 Task: Open Card Project Closure Meeting in Board Marketing ROI to Workspace Customer Relationship Management and Retention and add a team member Softage.3@softage.net, a label Orange, a checklist Travel Expense Tracking, an attachment from Trello, a color Orange and finally, add a card description 'Plan and execute company team-building activity at an escape room' and a comment 'Given the potential impact of this task on our company bottom line, let us ensure that we approach it with a focus on efficiency and cost-effectiveness.'. Add a start date 'Jan 07, 1900' with a due date 'Jan 14, 1900'
Action: Mouse moved to (615, 163)
Screenshot: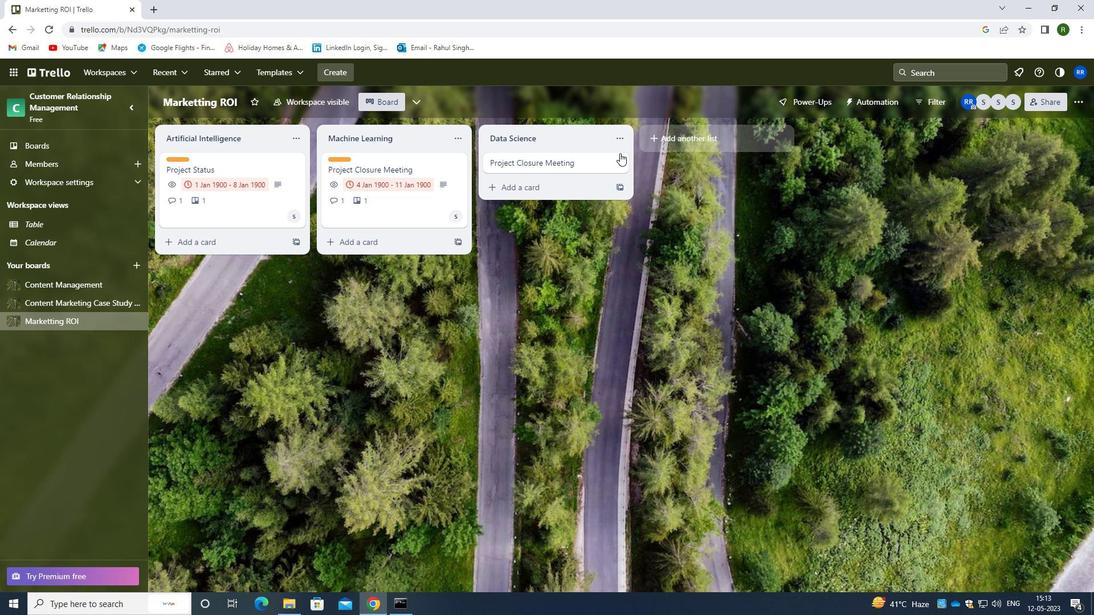 
Action: Mouse pressed left at (615, 163)
Screenshot: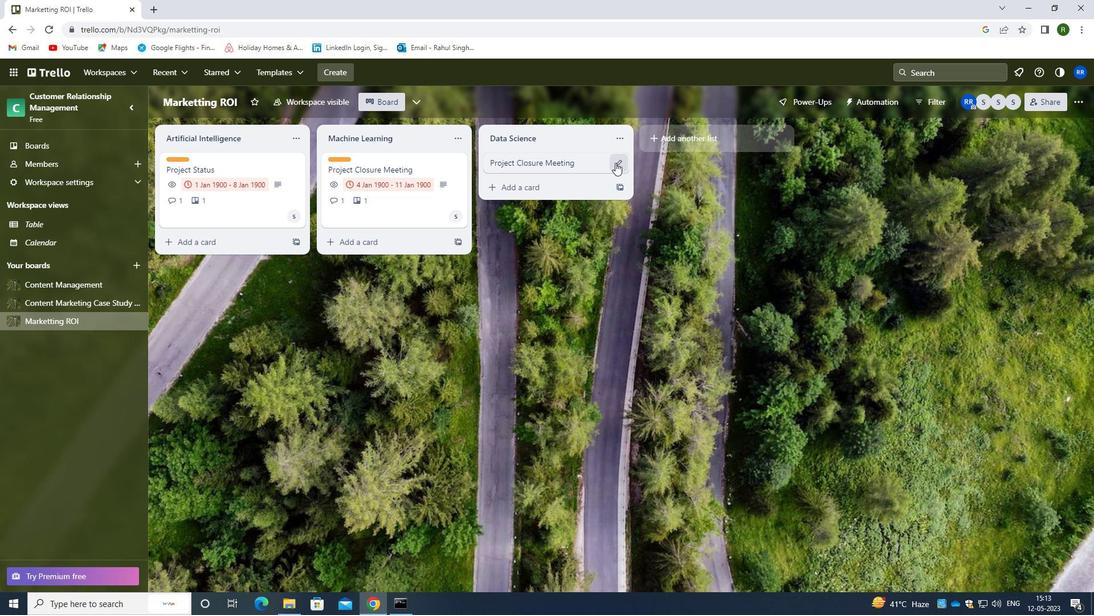
Action: Mouse moved to (665, 166)
Screenshot: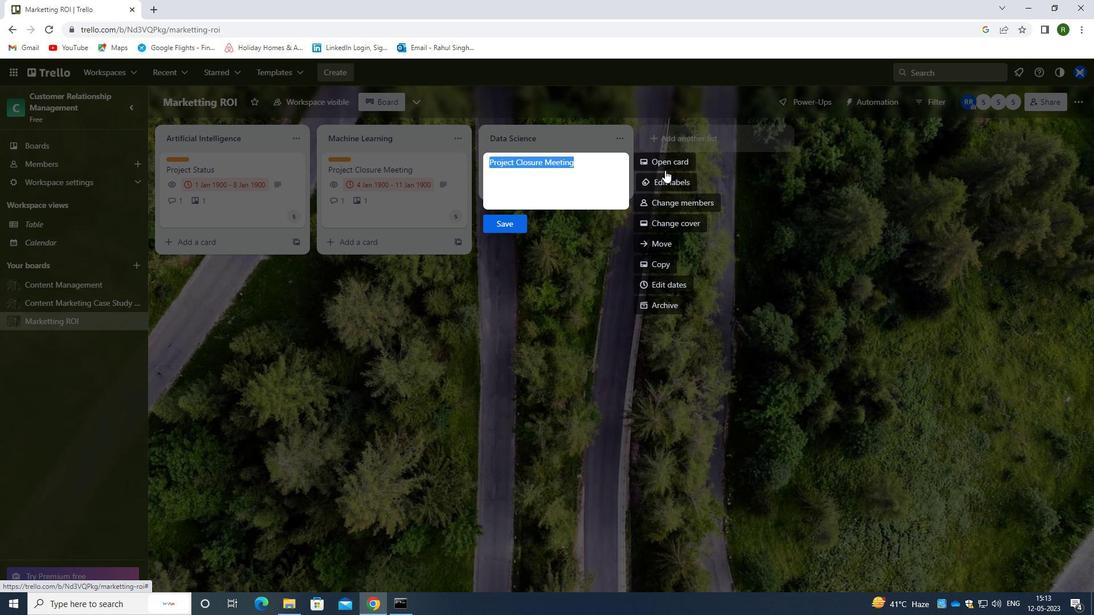 
Action: Mouse pressed left at (665, 166)
Screenshot: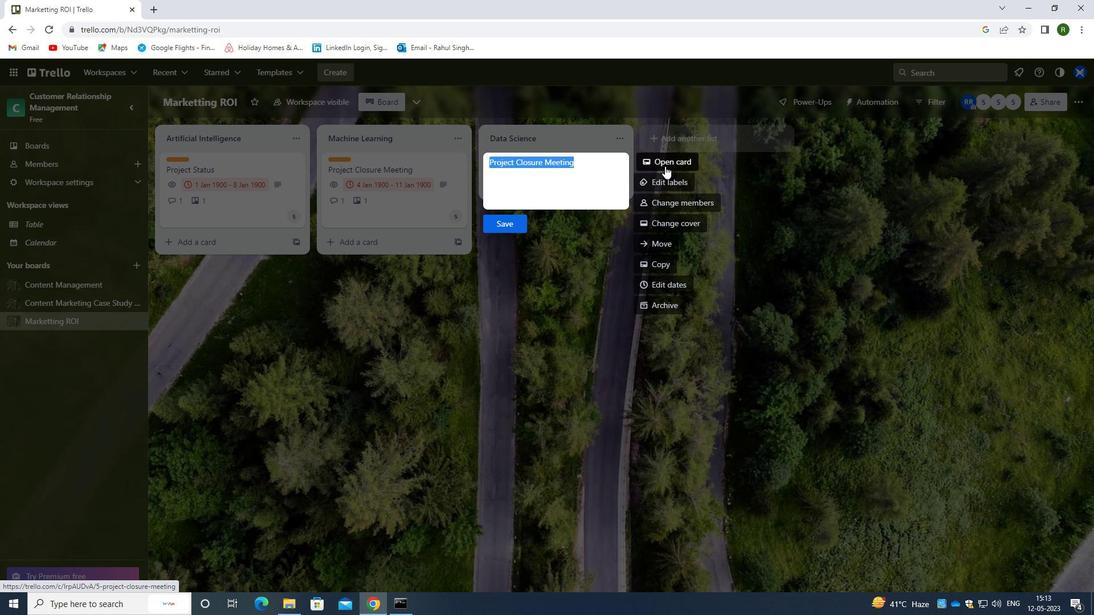 
Action: Mouse moved to (697, 204)
Screenshot: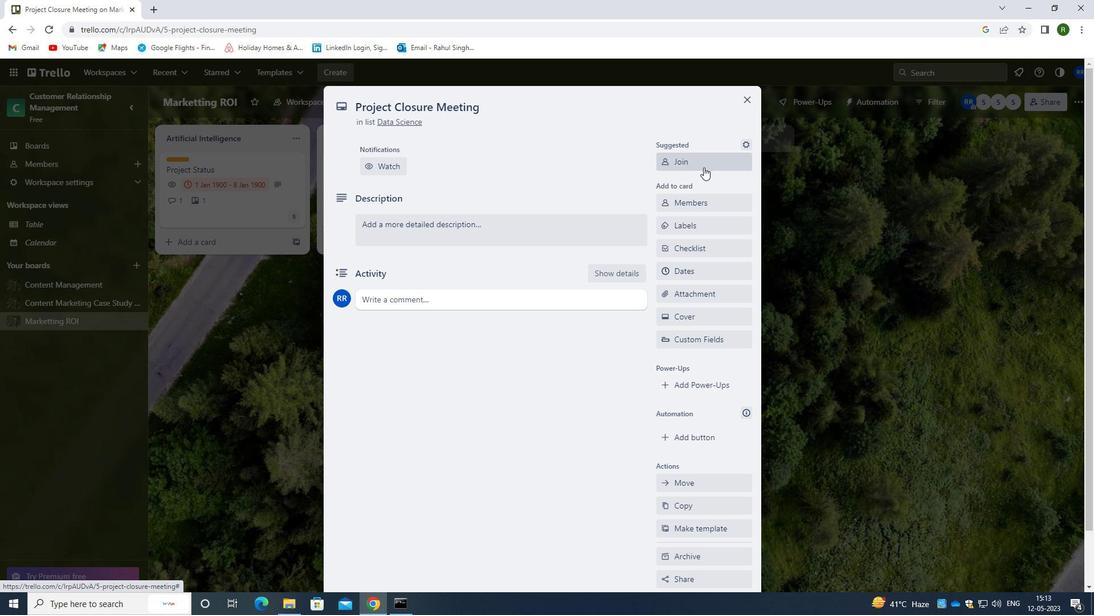 
Action: Mouse pressed left at (697, 204)
Screenshot: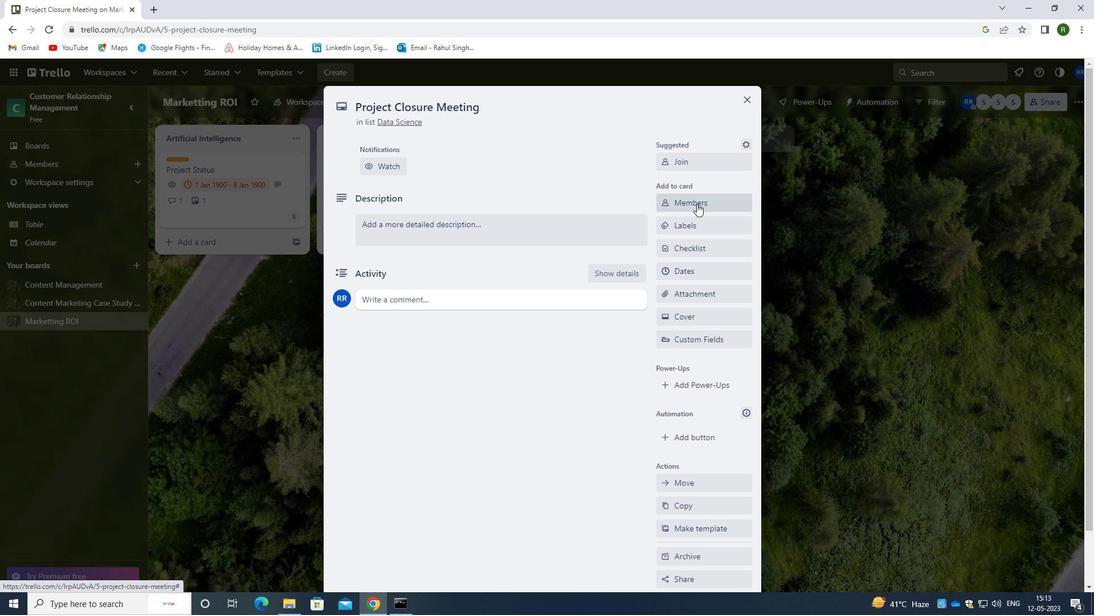 
Action: Mouse moved to (716, 375)
Screenshot: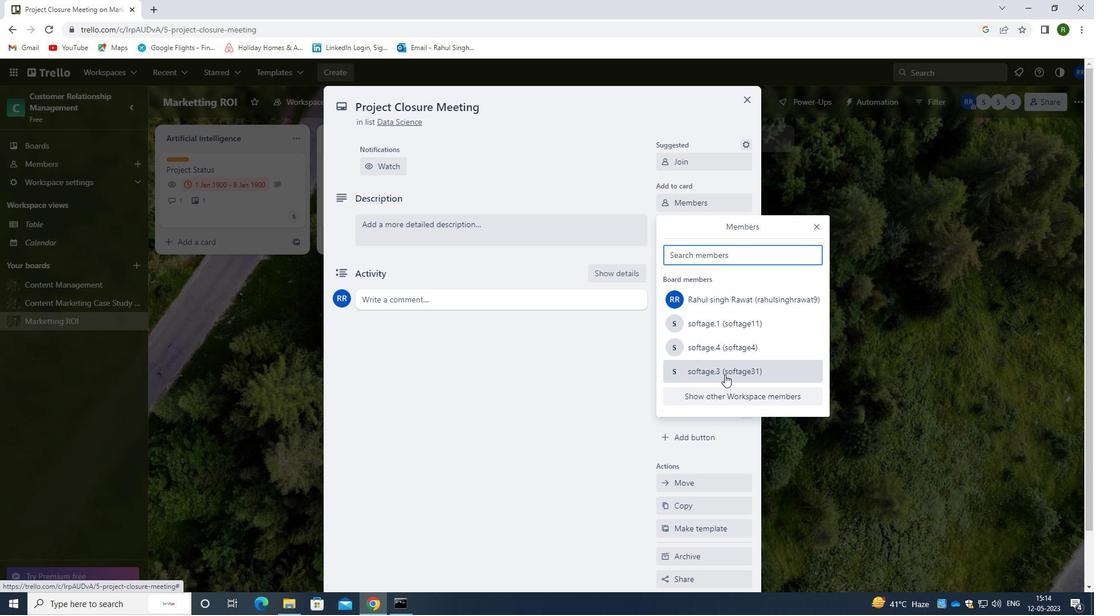 
Action: Key pressed <Key.caps_lock>s<Key.caps_lock>oftage.3
Screenshot: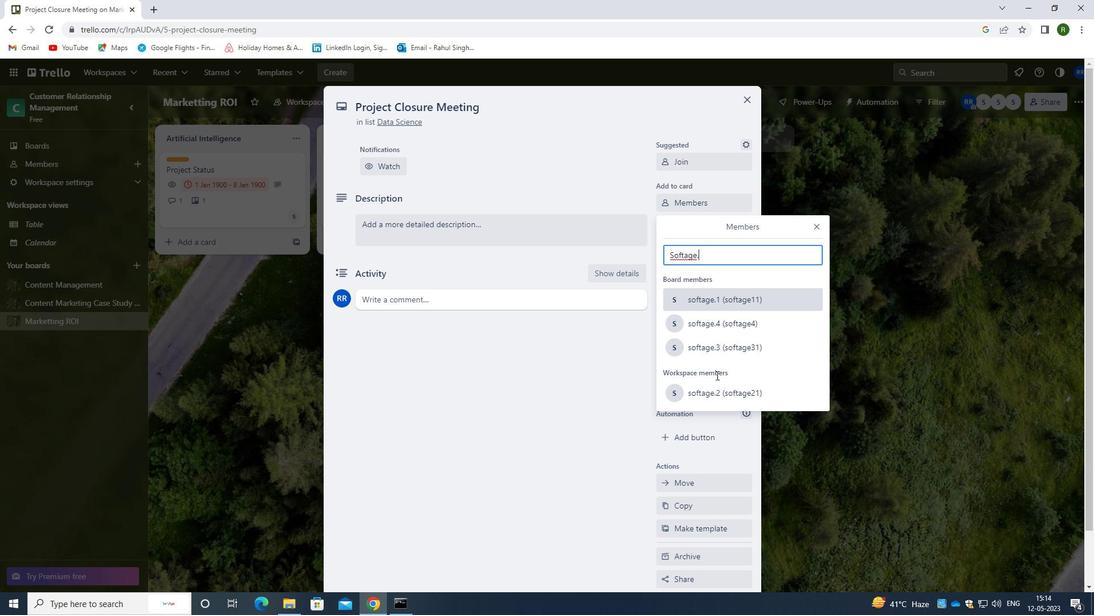 
Action: Mouse moved to (722, 304)
Screenshot: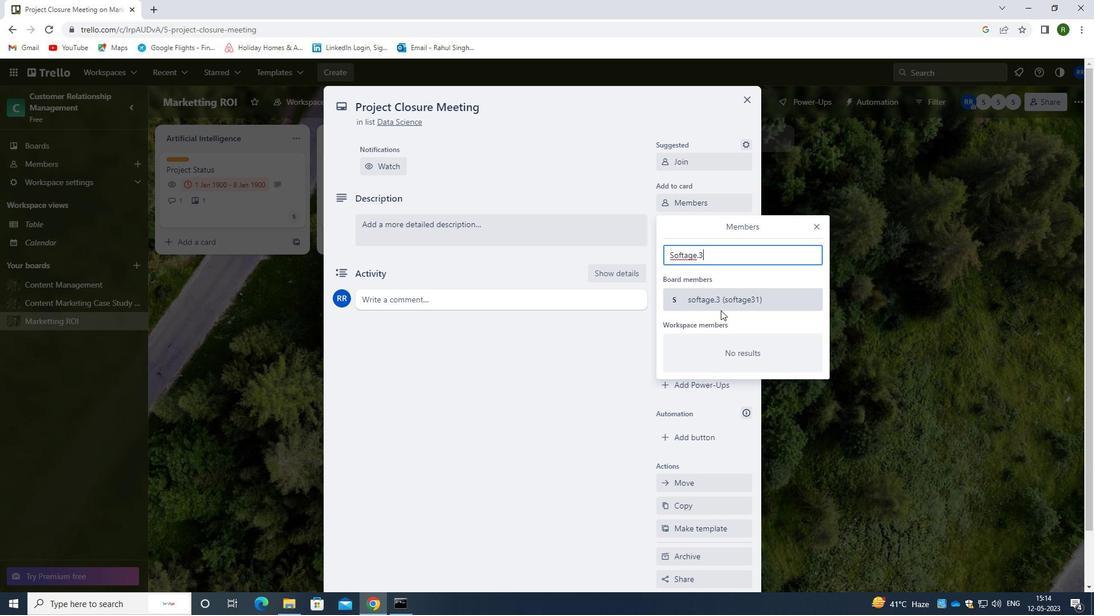 
Action: Mouse pressed left at (722, 304)
Screenshot: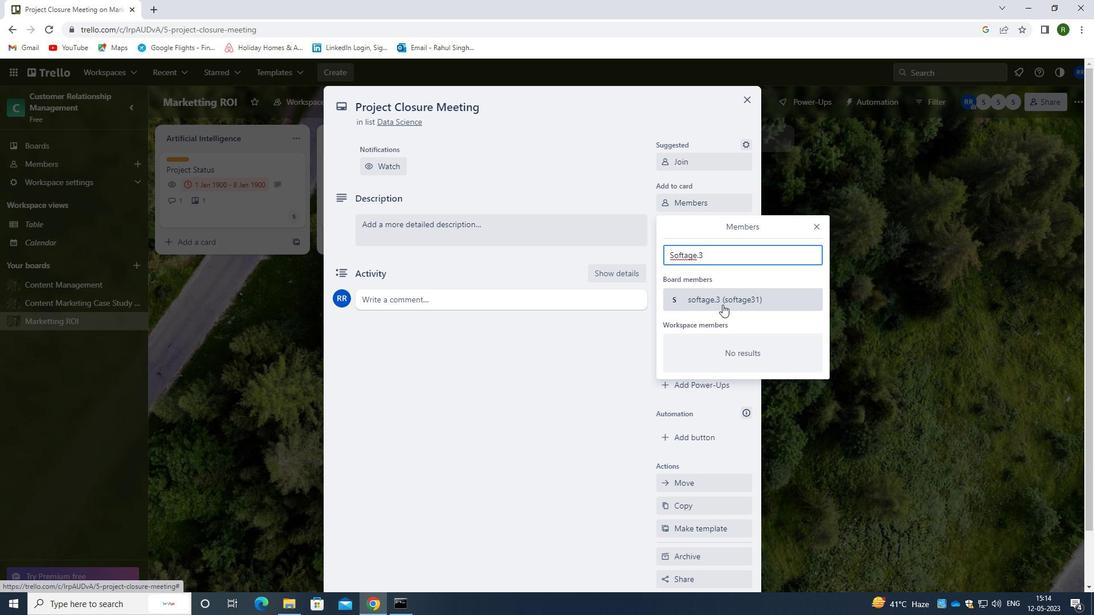 
Action: Mouse moved to (608, 367)
Screenshot: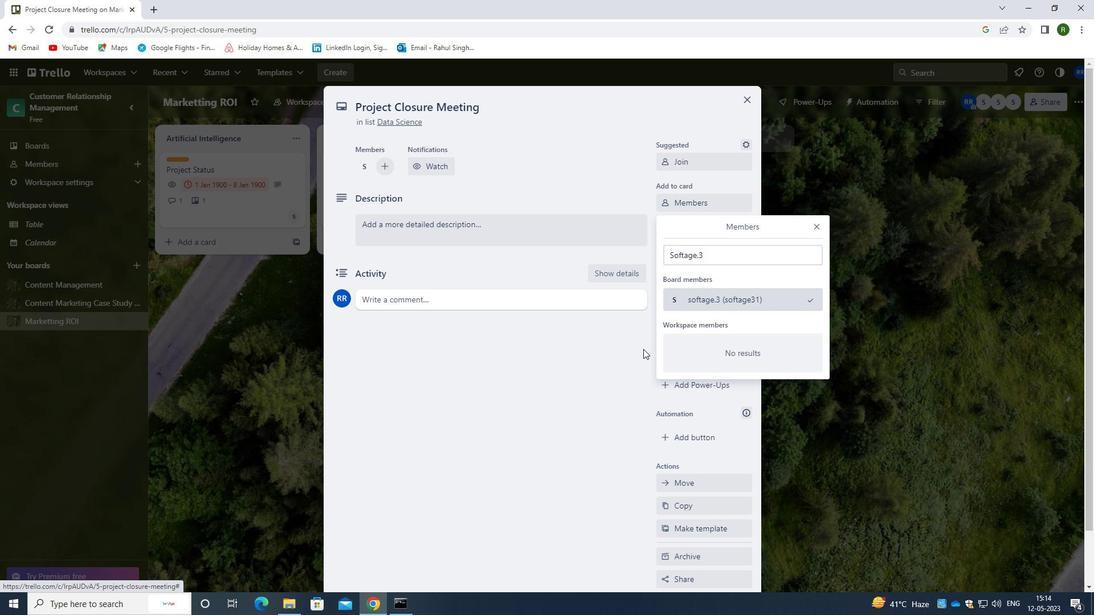 
Action: Mouse pressed left at (608, 367)
Screenshot: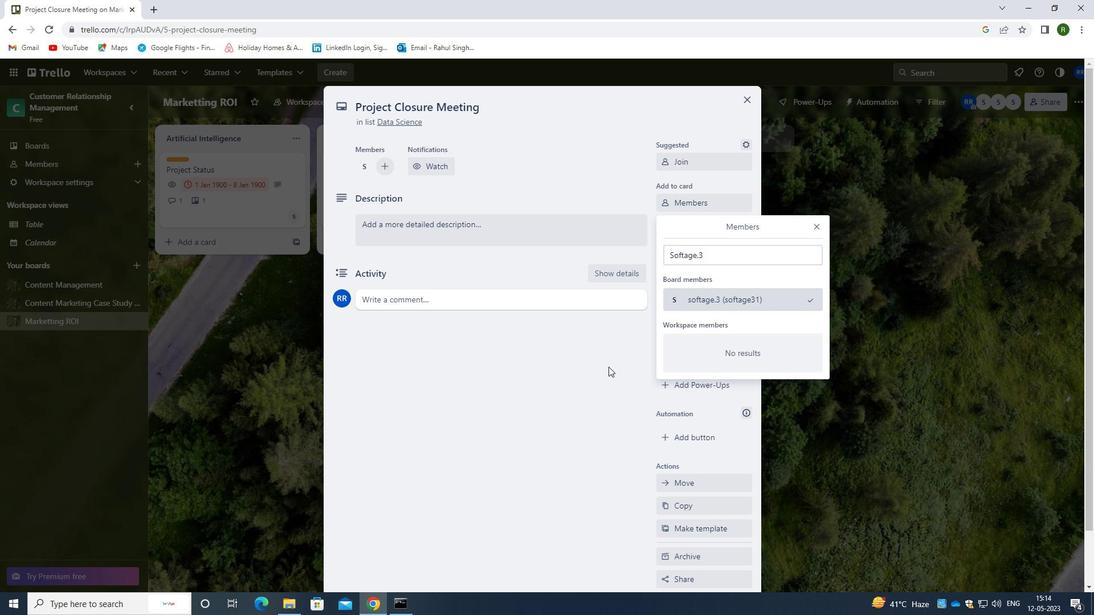 
Action: Mouse moved to (698, 228)
Screenshot: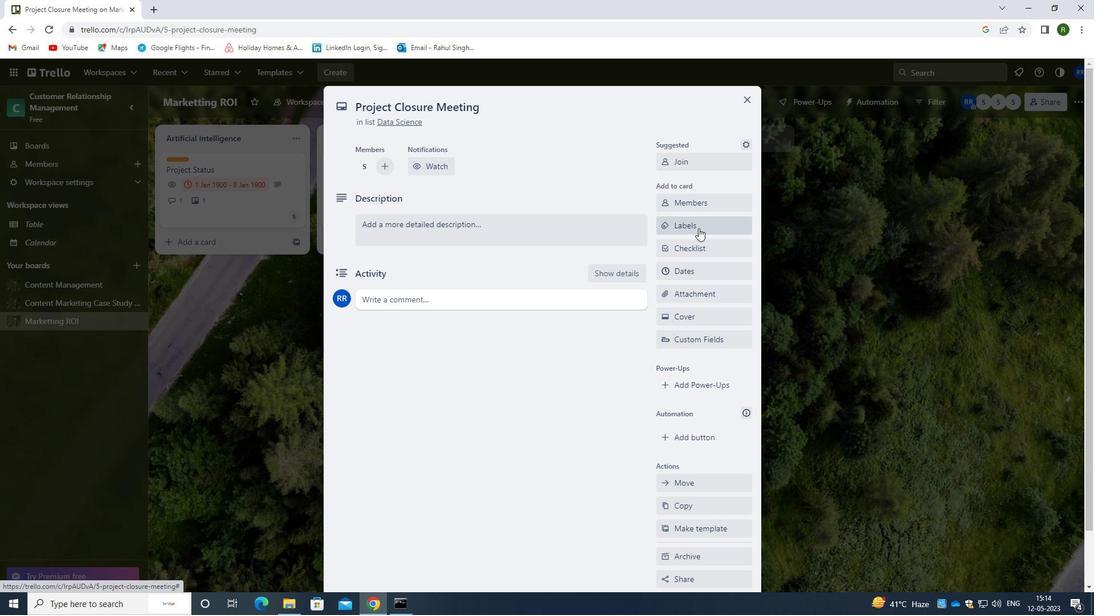 
Action: Mouse pressed left at (698, 228)
Screenshot: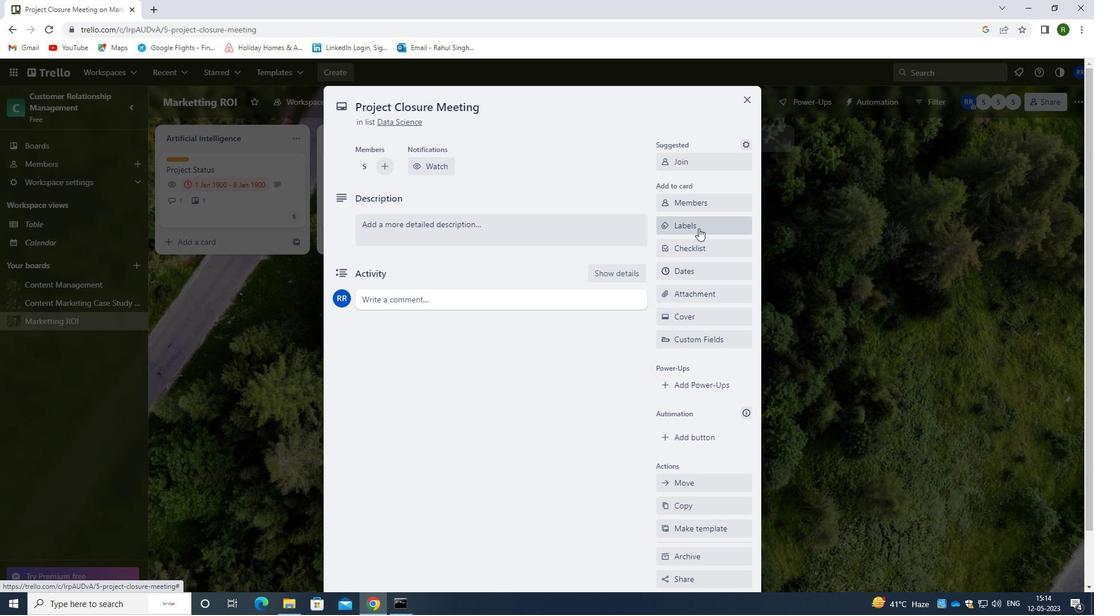 
Action: Mouse moved to (706, 271)
Screenshot: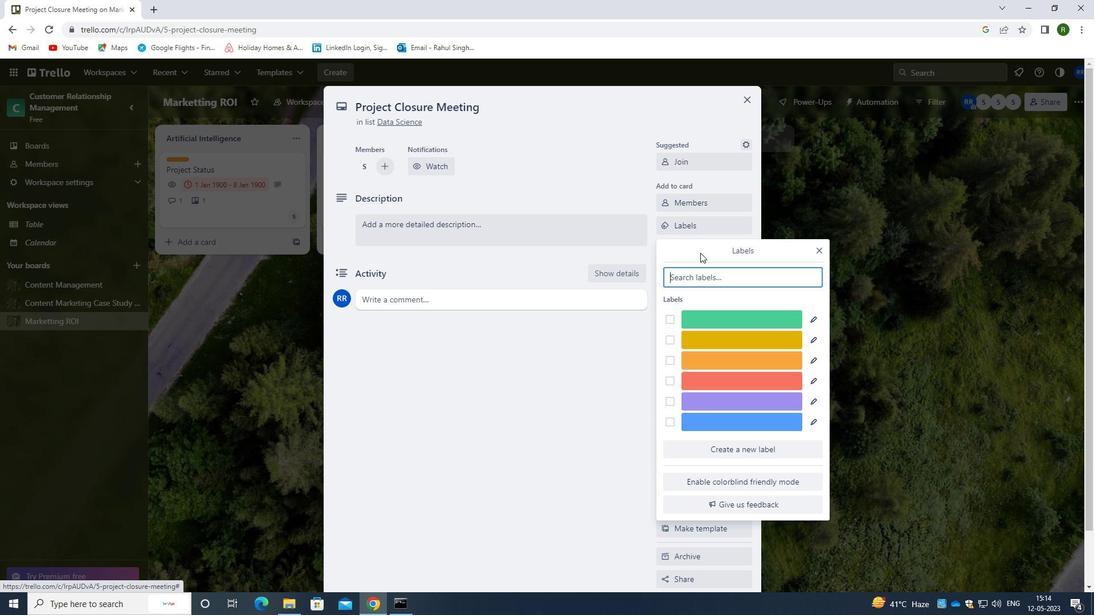 
Action: Key pressed orang
Screenshot: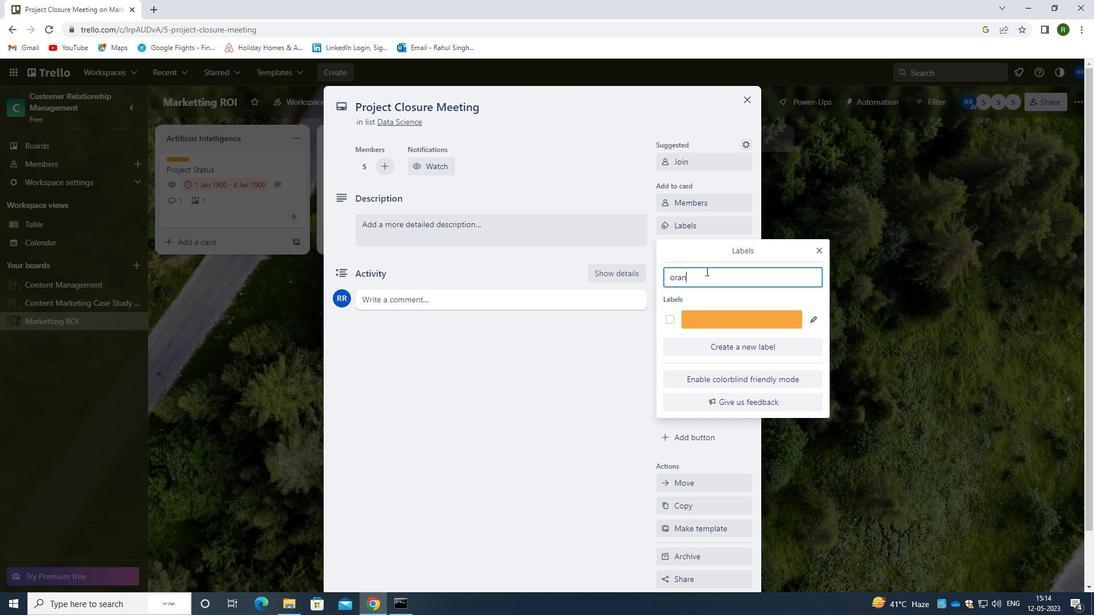 
Action: Mouse moved to (669, 320)
Screenshot: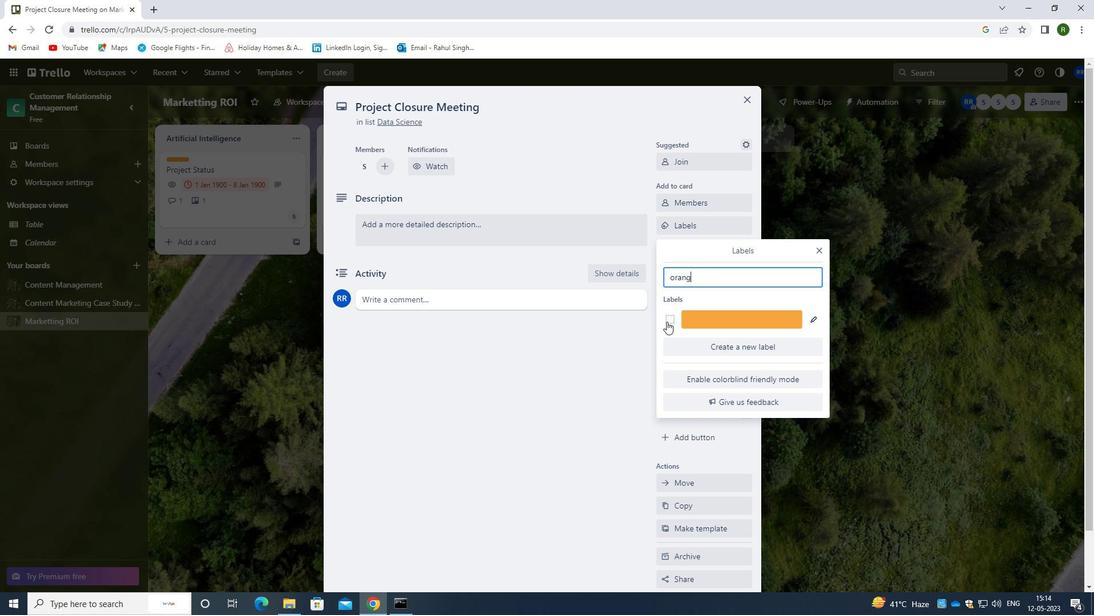 
Action: Mouse pressed left at (669, 320)
Screenshot: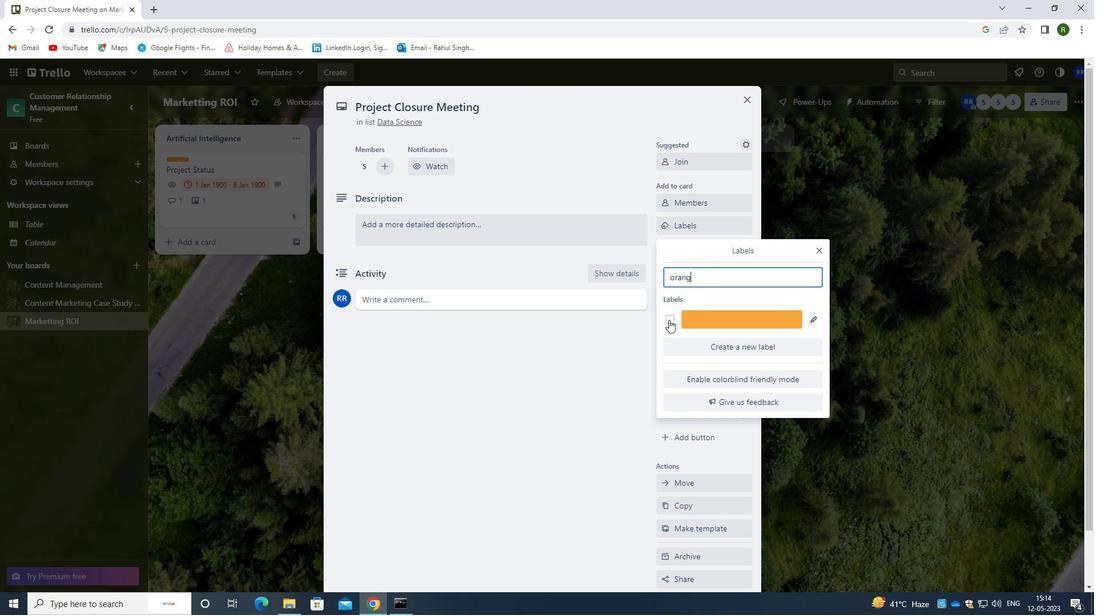 
Action: Mouse moved to (625, 379)
Screenshot: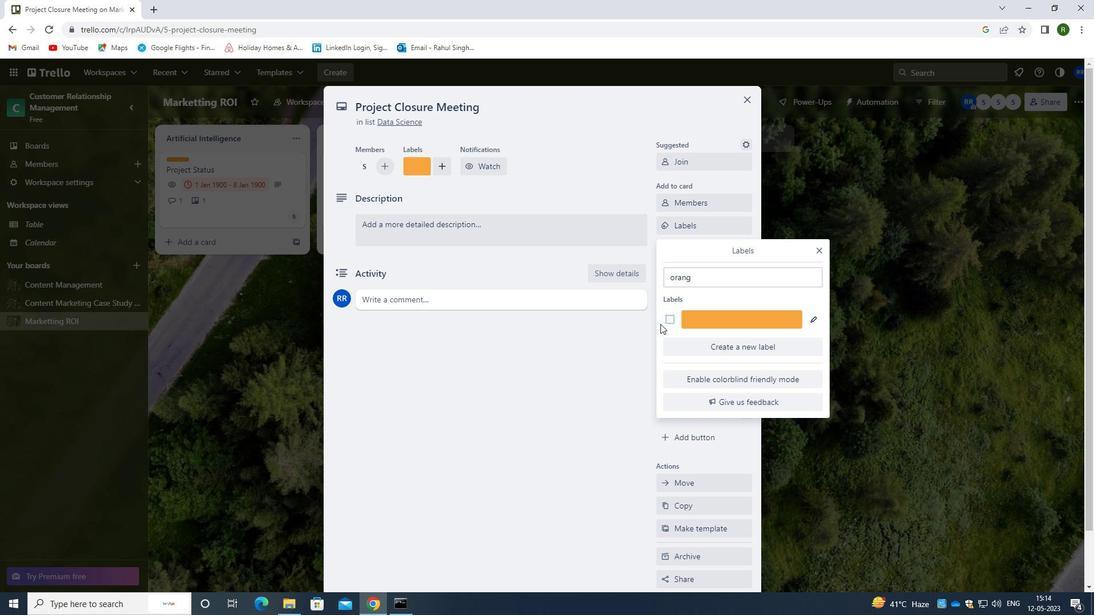 
Action: Mouse pressed left at (625, 379)
Screenshot: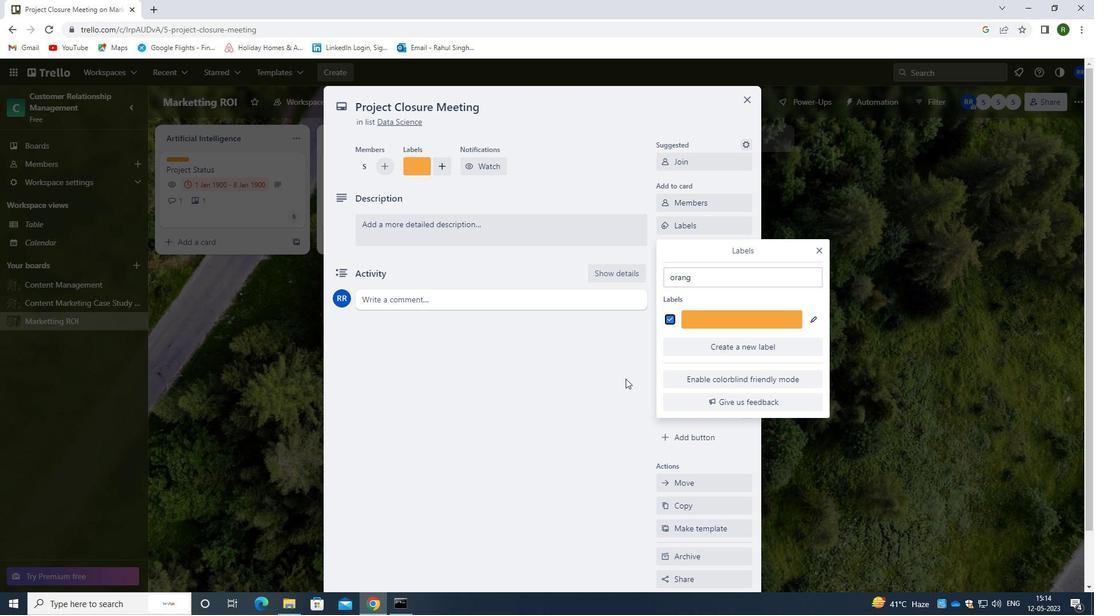 
Action: Mouse moved to (693, 249)
Screenshot: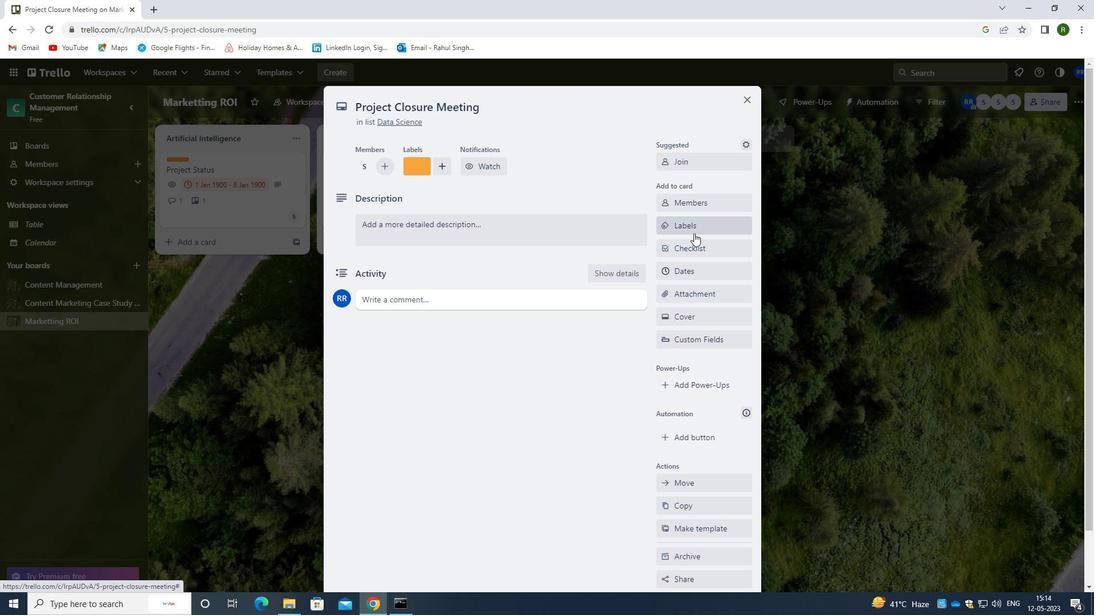 
Action: Mouse pressed left at (693, 249)
Screenshot: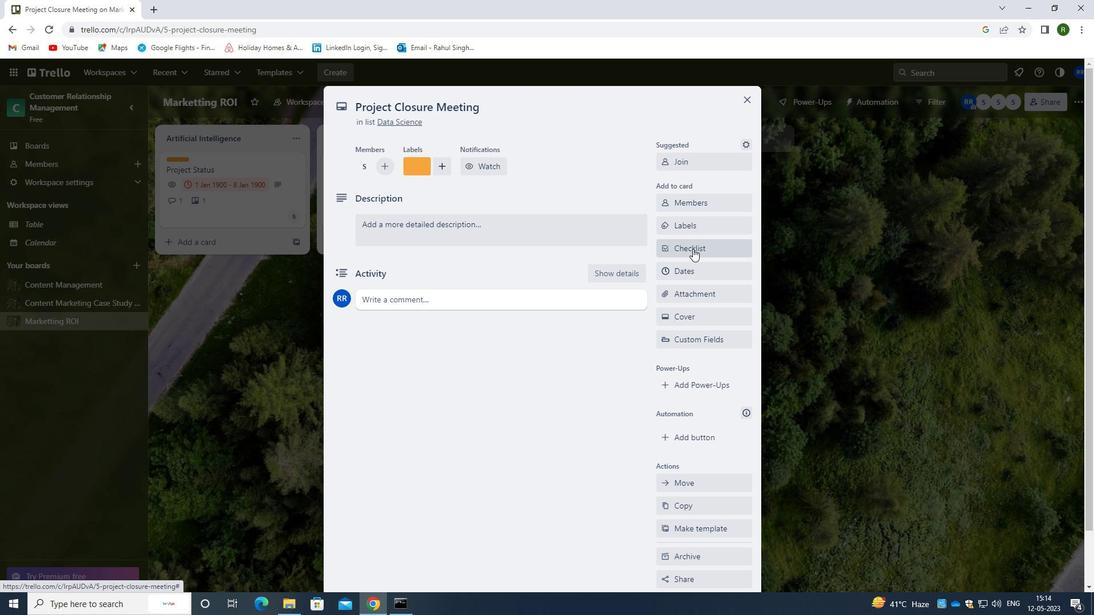 
Action: Mouse moved to (673, 279)
Screenshot: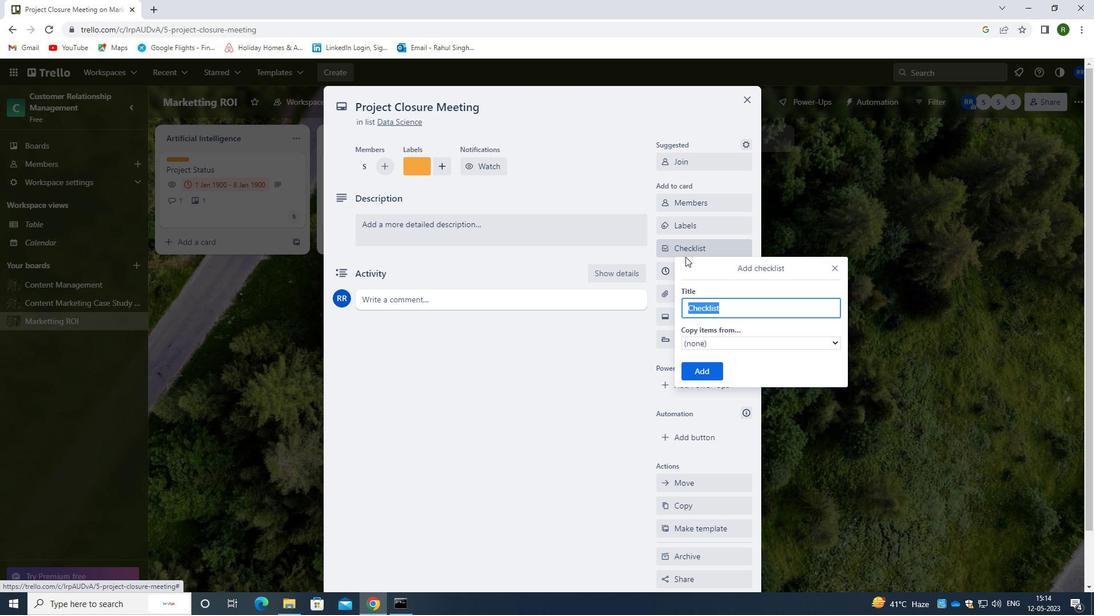 
Action: Key pressed <Key.backspace><Key.caps_lock>t<Key.caps_lock>ravel<Key.space><Key.caps_lock>
Screenshot: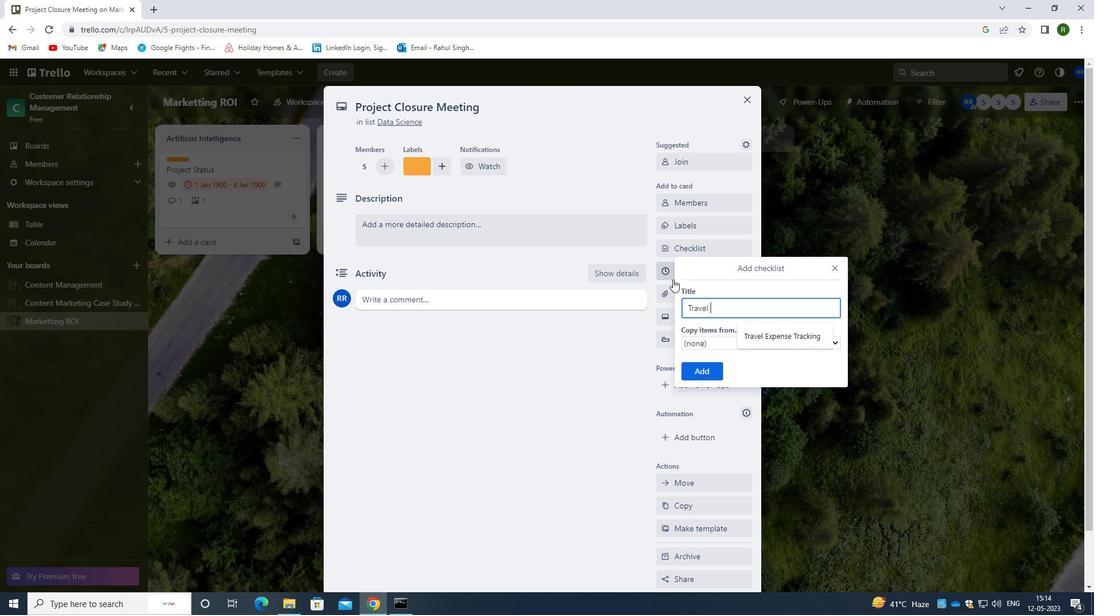 
Action: Mouse moved to (772, 340)
Screenshot: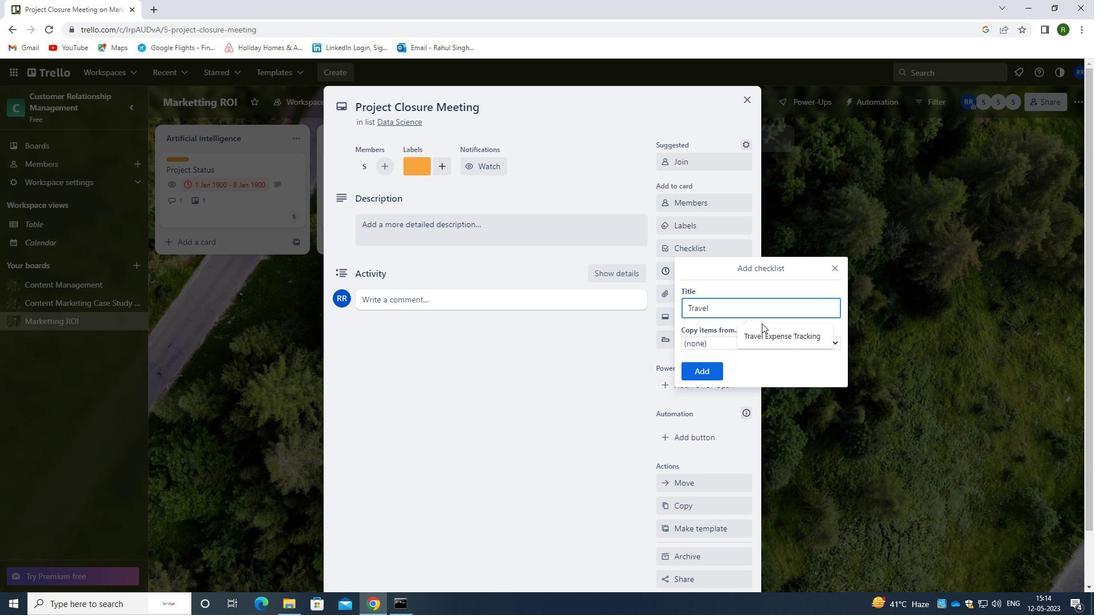 
Action: Mouse pressed left at (772, 340)
Screenshot: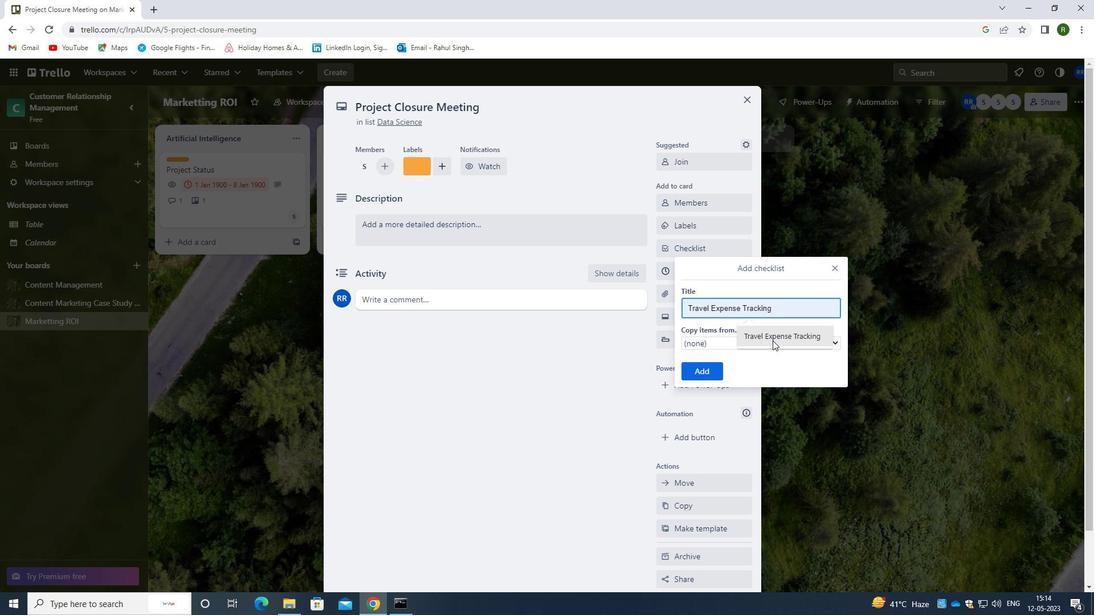 
Action: Mouse moved to (704, 372)
Screenshot: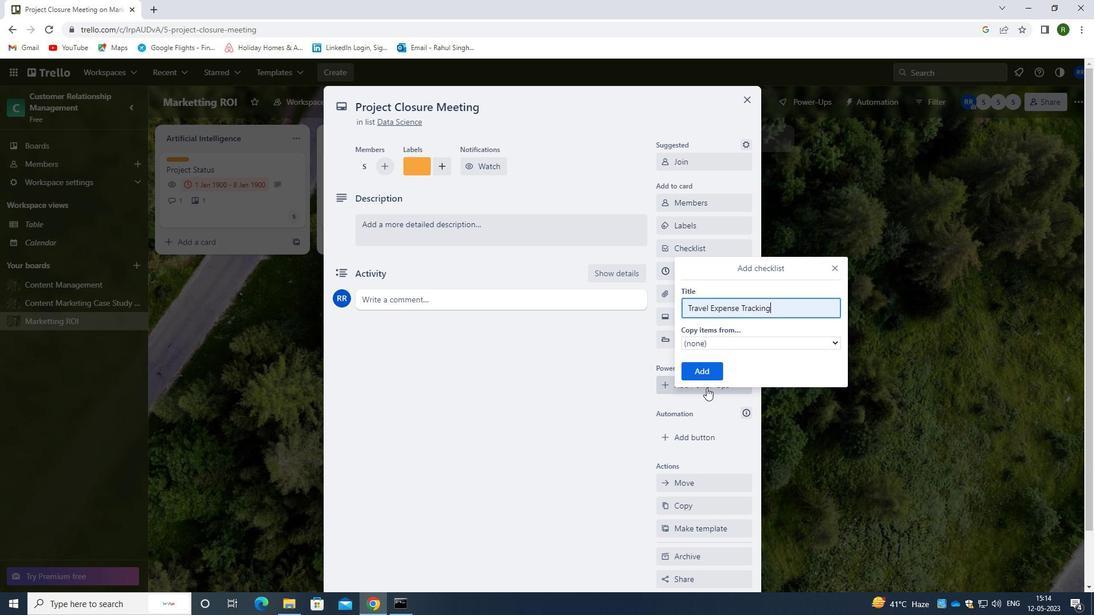 
Action: Mouse pressed left at (704, 372)
Screenshot: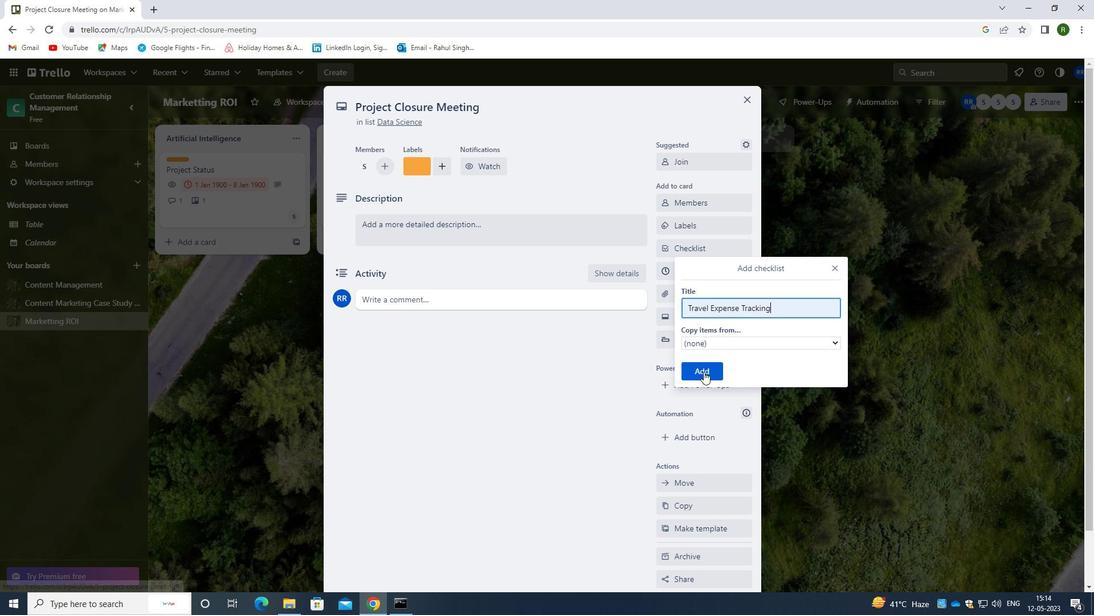 
Action: Mouse moved to (700, 291)
Screenshot: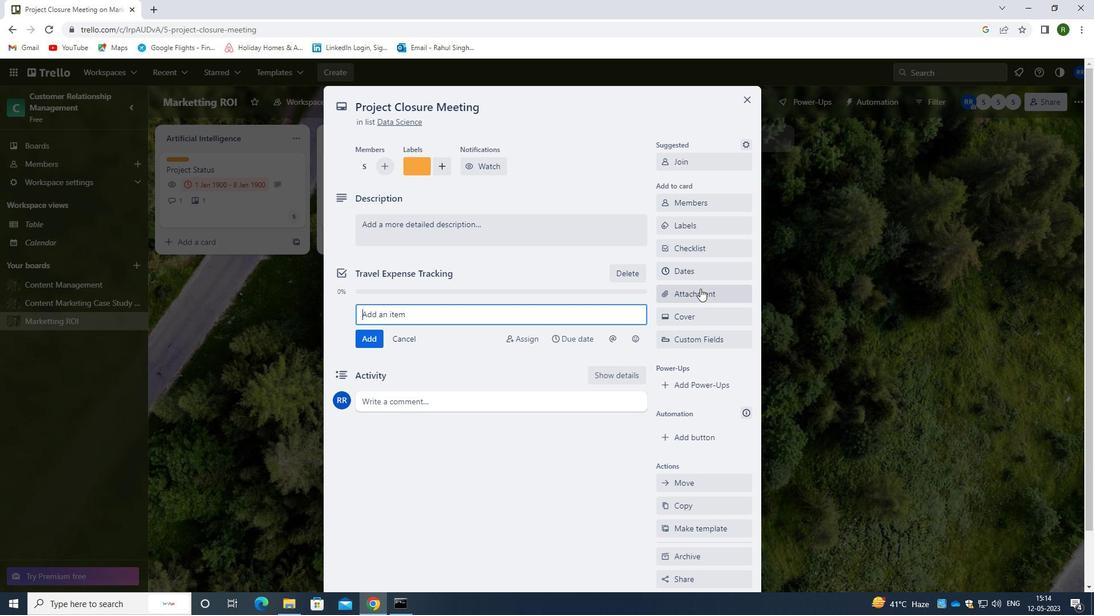 
Action: Mouse pressed left at (700, 291)
Screenshot: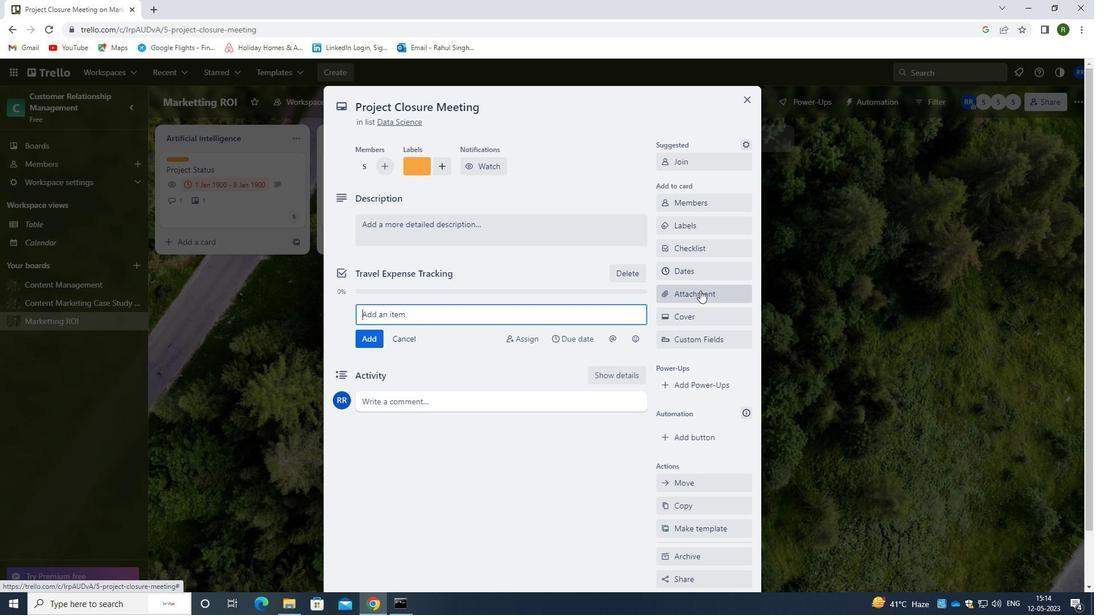 
Action: Mouse moved to (680, 369)
Screenshot: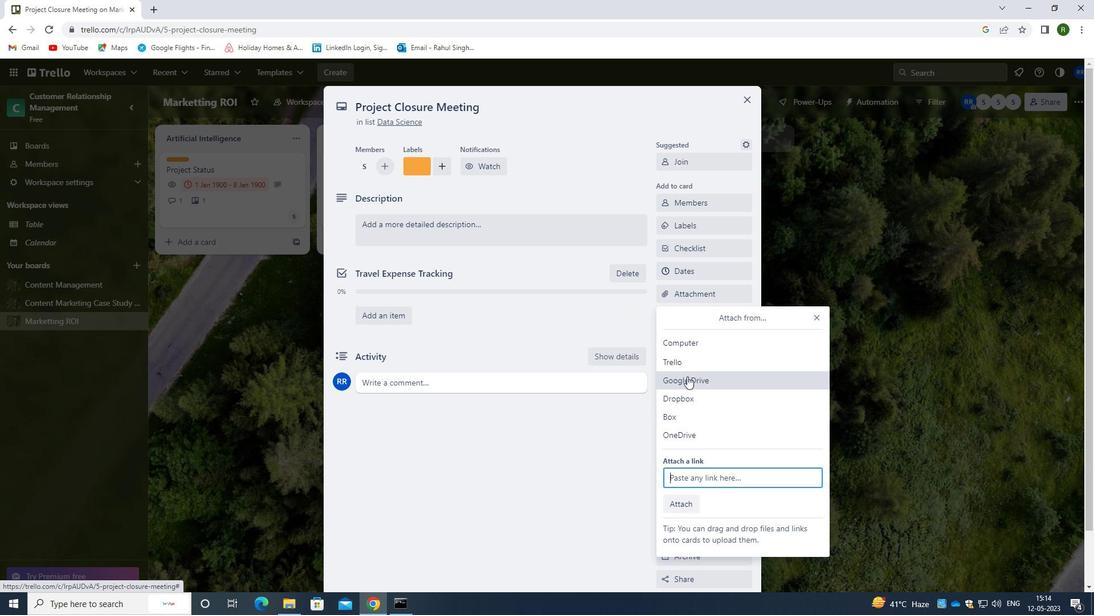 
Action: Mouse pressed left at (680, 369)
Screenshot: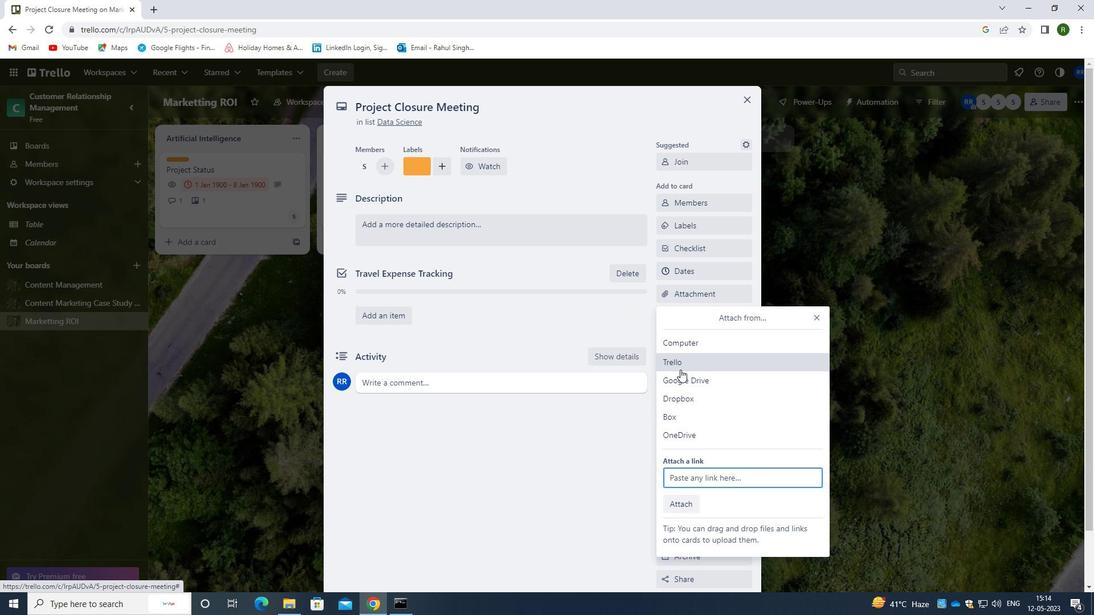 
Action: Mouse moved to (704, 465)
Screenshot: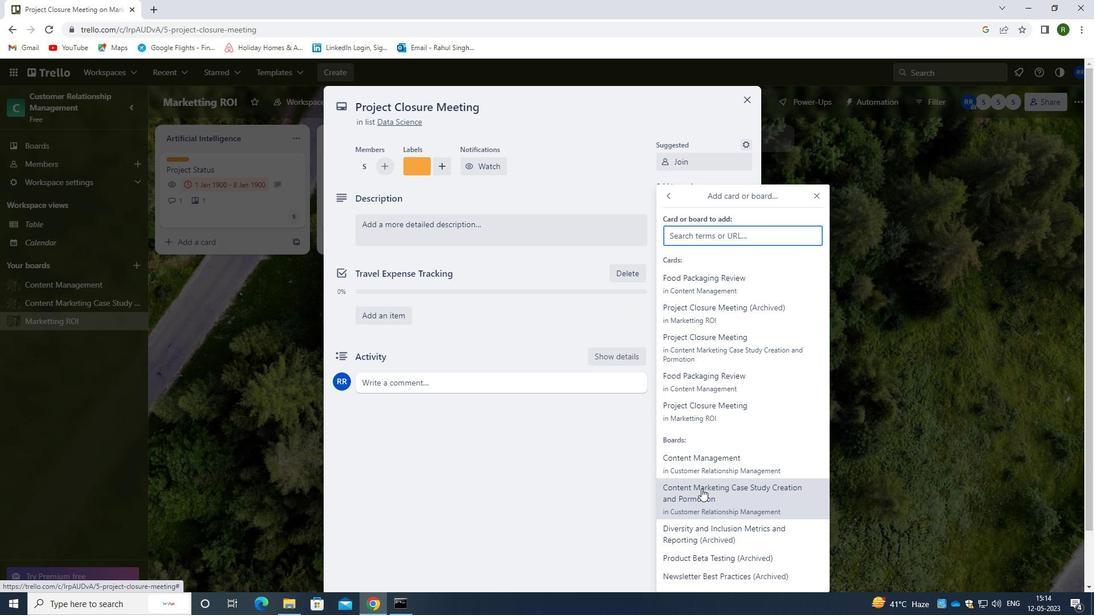 
Action: Mouse pressed left at (704, 465)
Screenshot: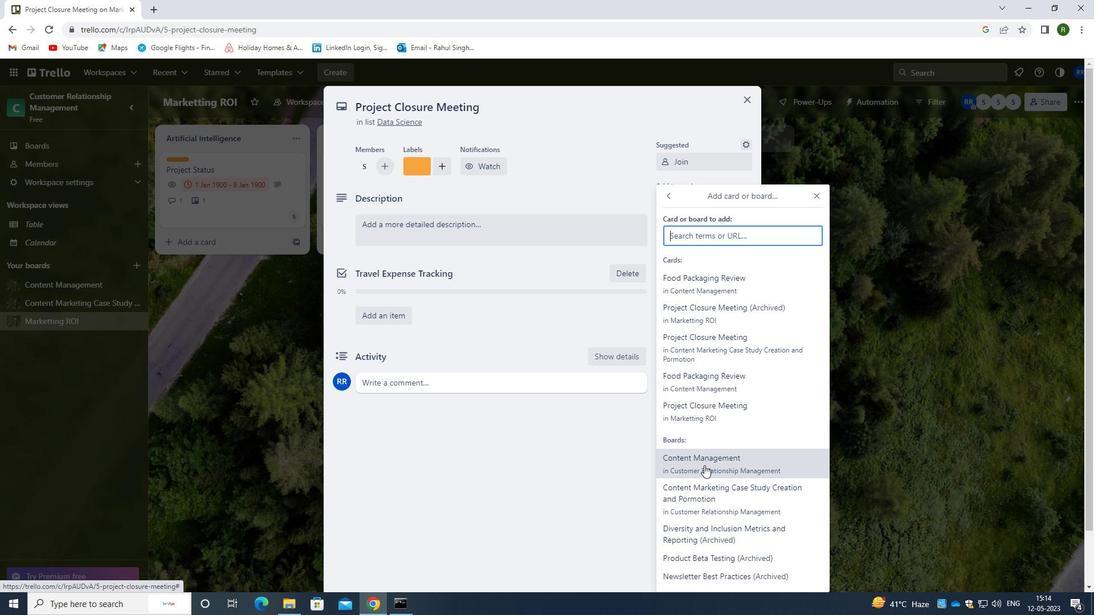 
Action: Mouse moved to (452, 235)
Screenshot: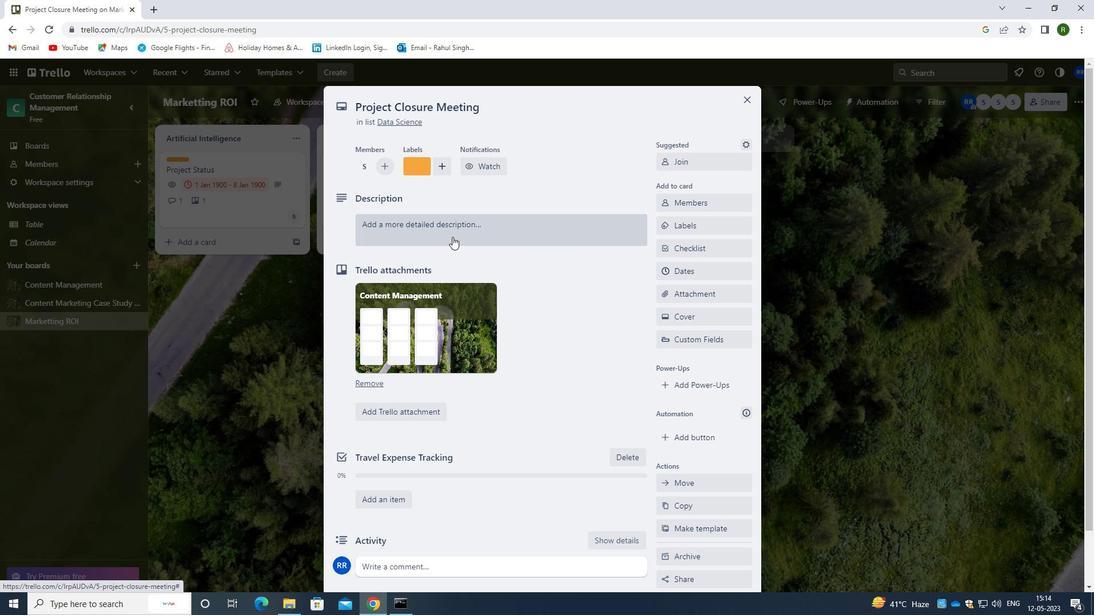 
Action: Mouse pressed left at (452, 235)
Screenshot: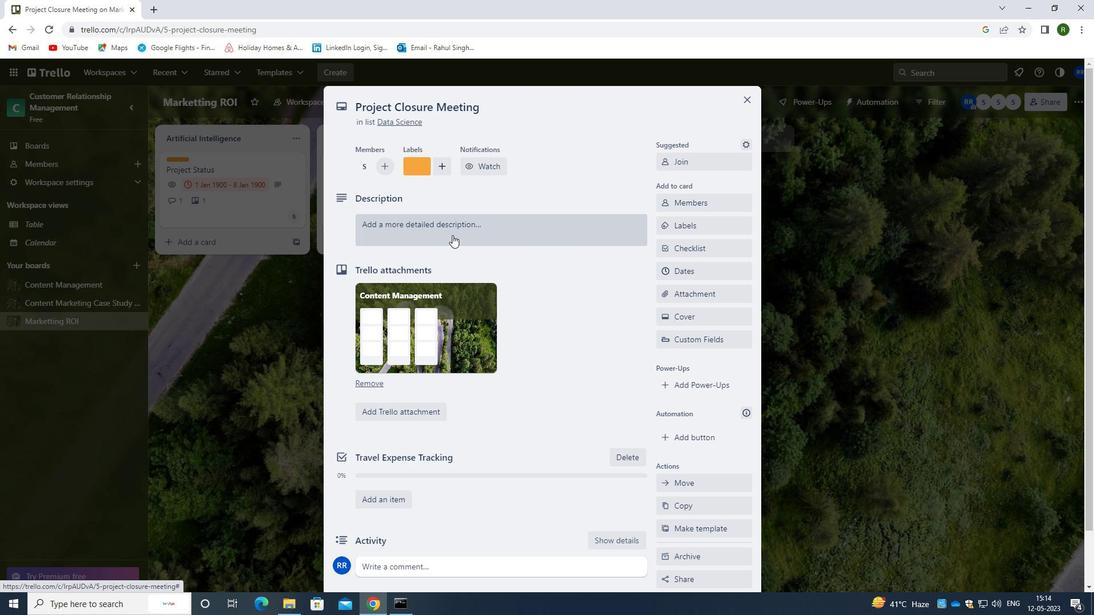 
Action: Mouse moved to (448, 269)
Screenshot: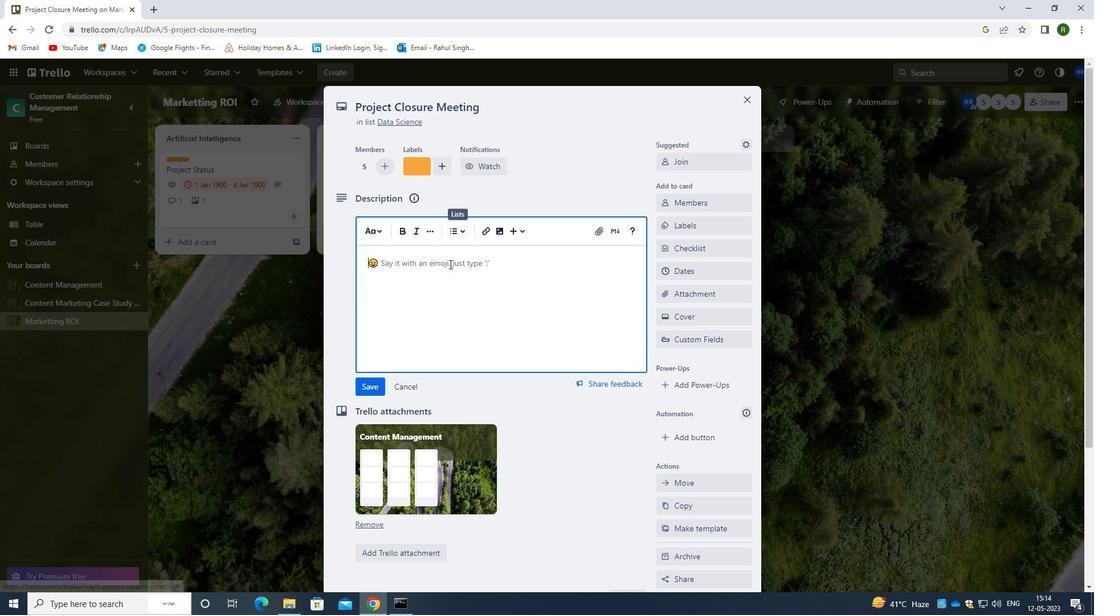 
Action: Mouse pressed left at (448, 269)
Screenshot: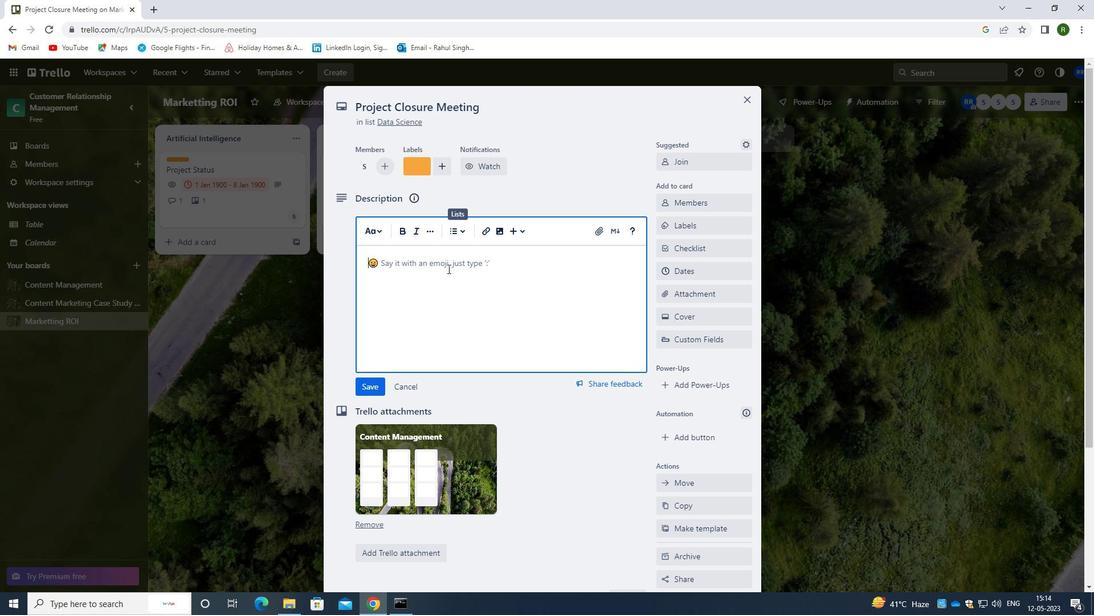
Action: Mouse moved to (447, 270)
Screenshot: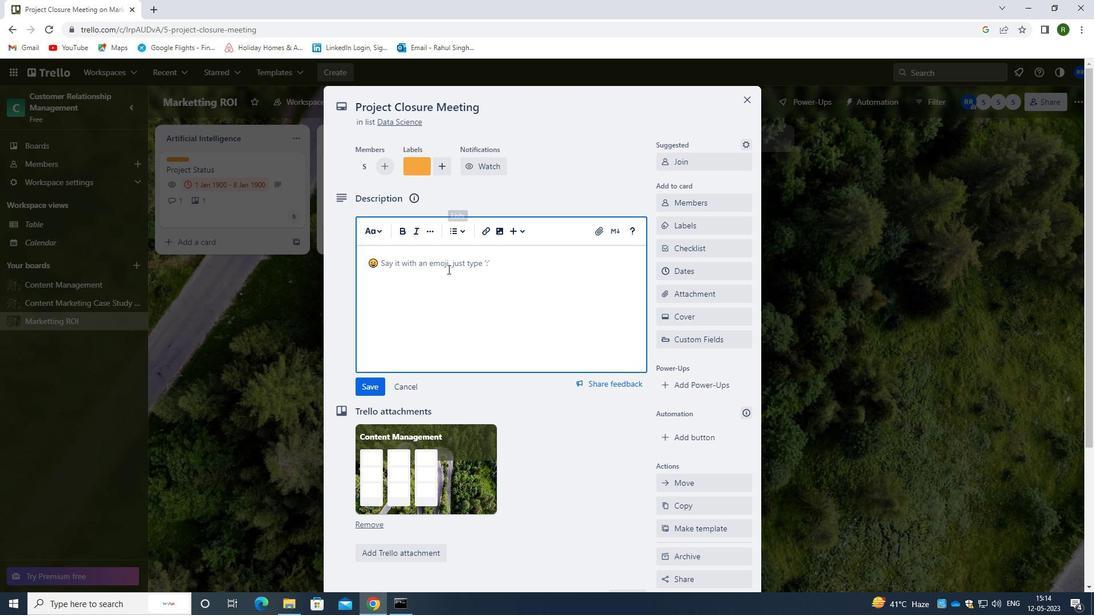 
Action: Key pressed <Key.caps_lock>p<Key.caps_lock>l<Key.backspace><Key.backspace>p<Key.caps_lock>lan<Key.space>and<Key.space>execute<Key.space>company<Key.space>team-building<Key.space>activity<Key.space>at<Key.space>an<Key.space>escape<Key.space>room
Screenshot: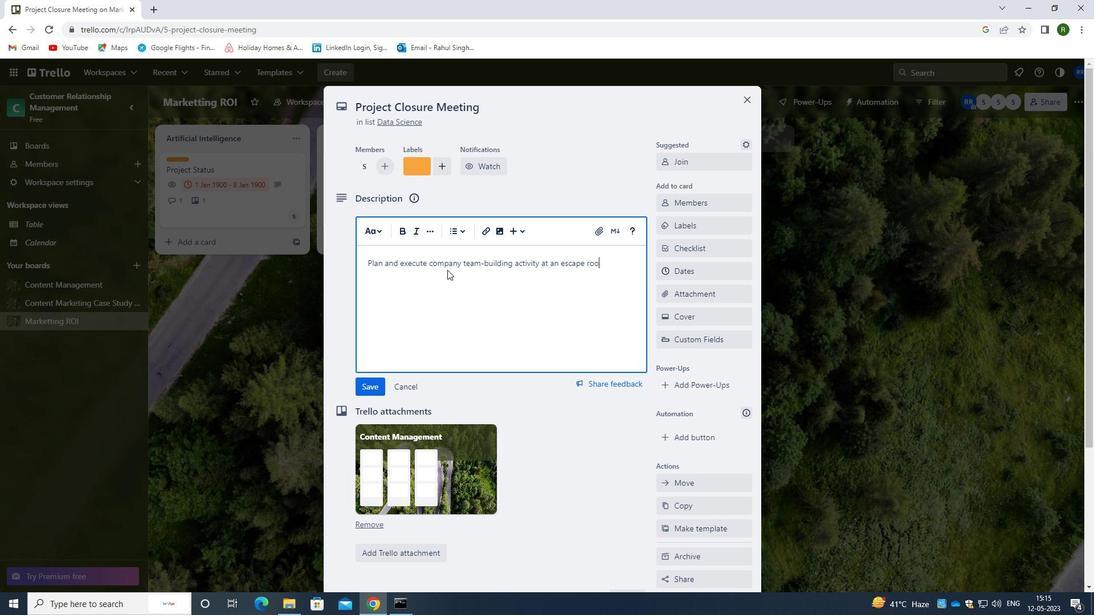 
Action: Mouse moved to (364, 388)
Screenshot: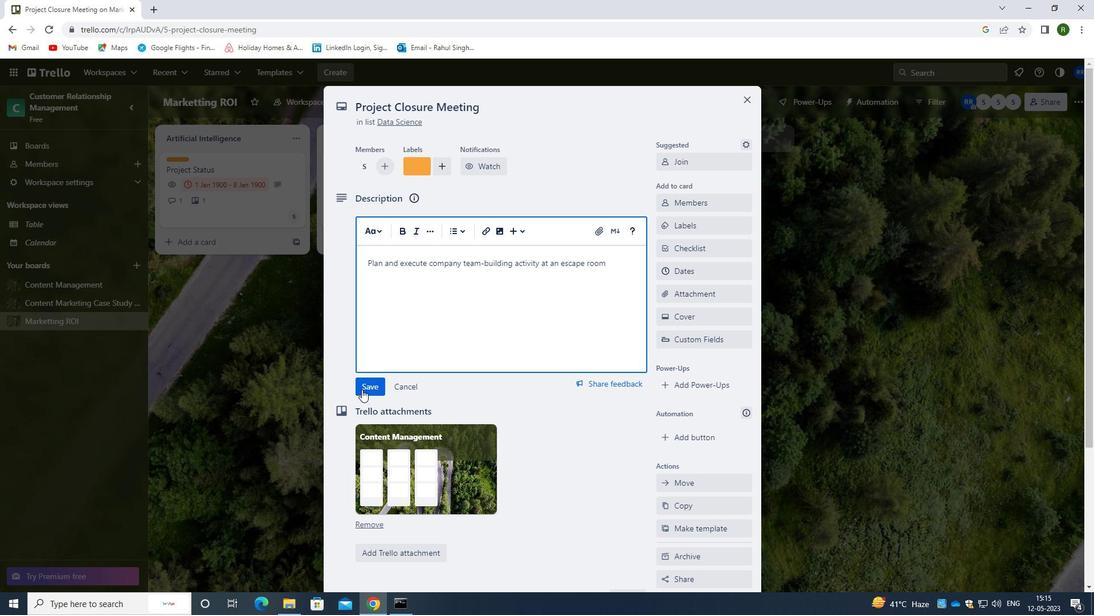 
Action: Mouse pressed left at (364, 388)
Screenshot: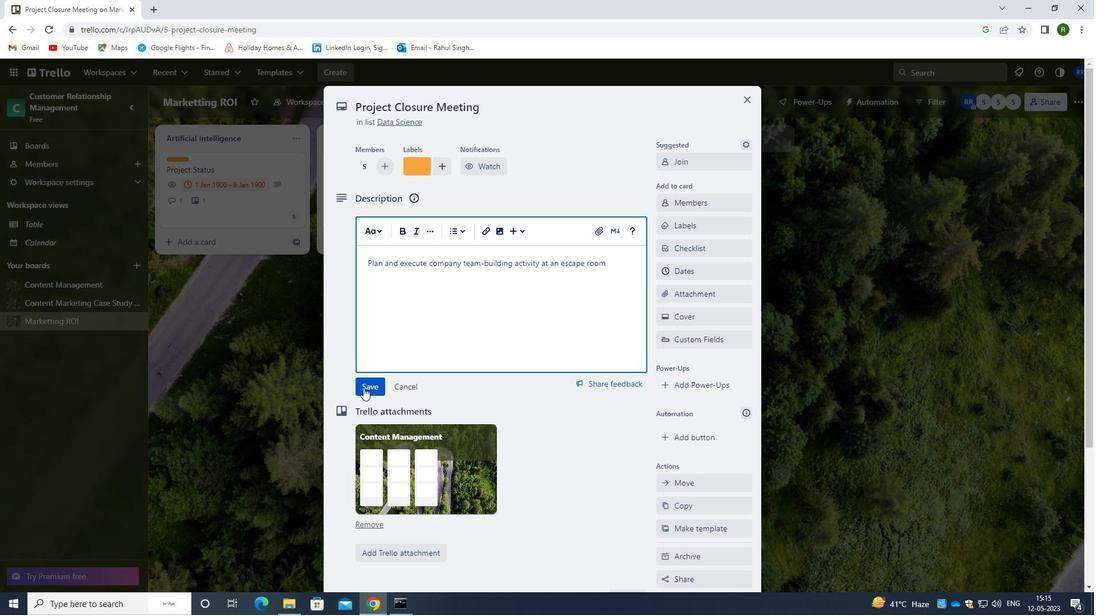 
Action: Mouse moved to (488, 321)
Screenshot: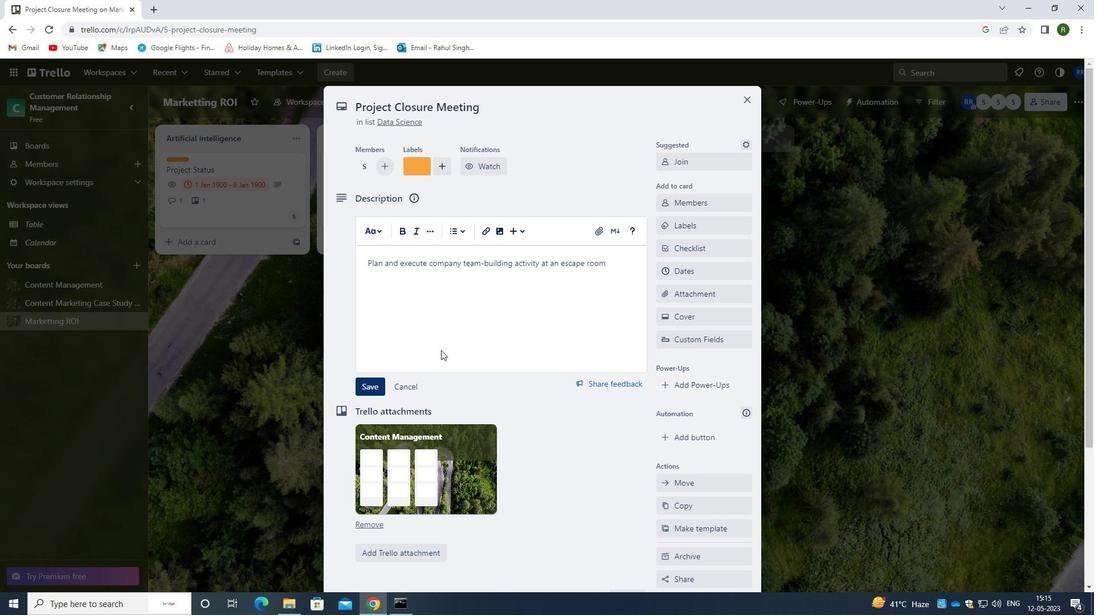 
Action: Mouse scrolled (488, 320) with delta (0, 0)
Screenshot: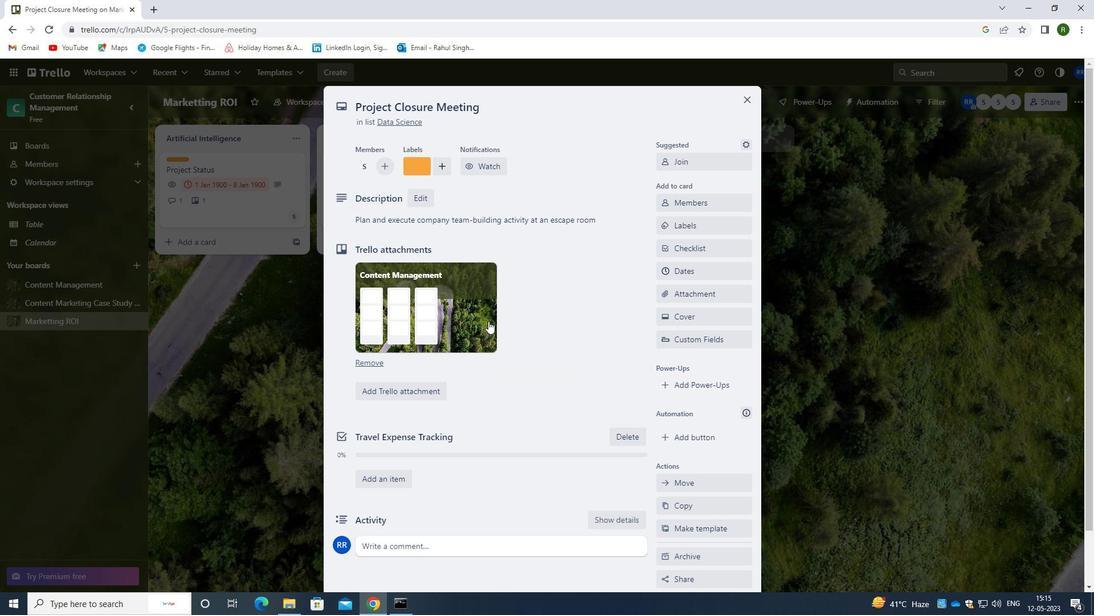 
Action: Mouse moved to (489, 322)
Screenshot: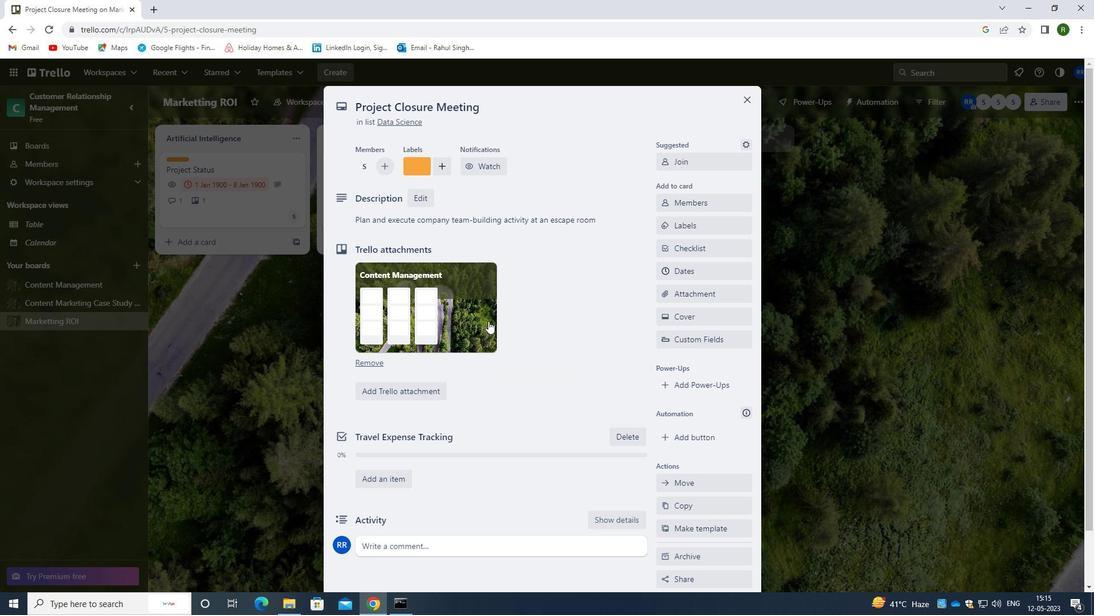 
Action: Mouse scrolled (489, 322) with delta (0, 0)
Screenshot: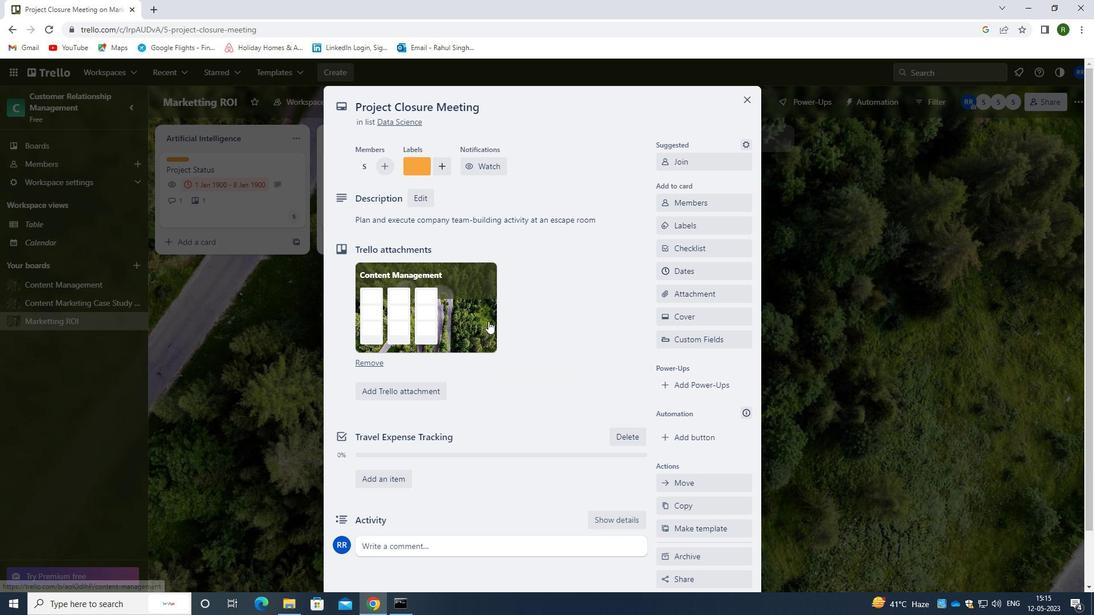 
Action: Mouse moved to (492, 332)
Screenshot: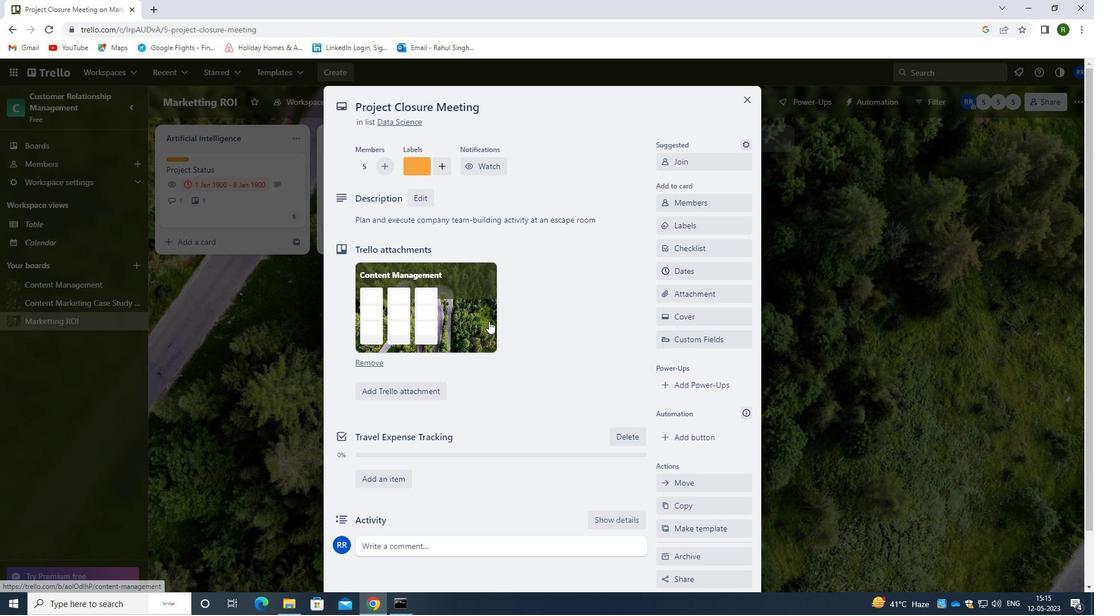 
Action: Mouse scrolled (492, 331) with delta (0, 0)
Screenshot: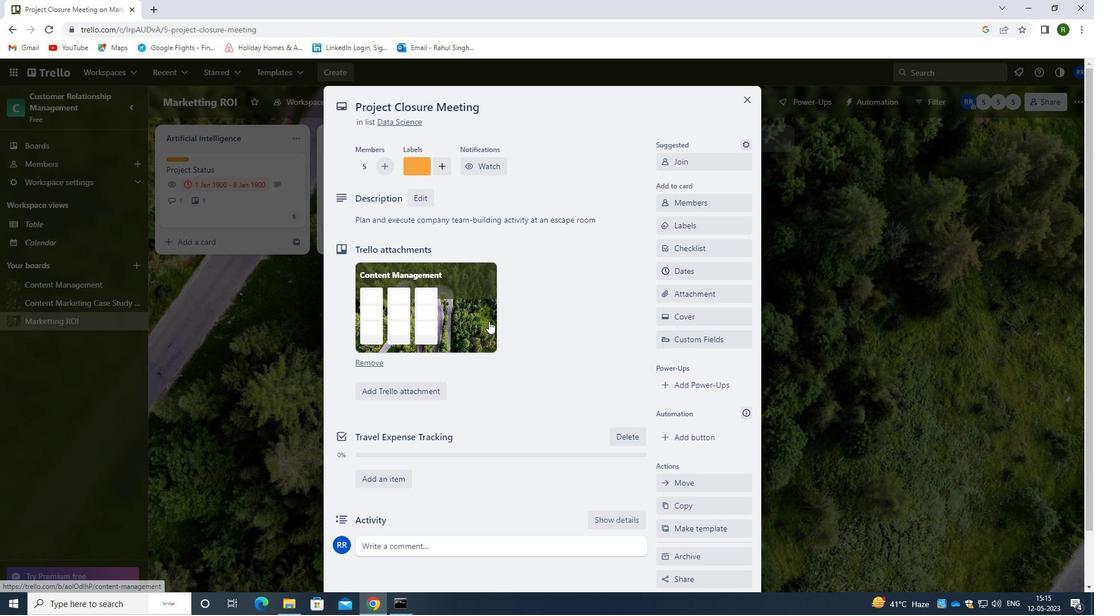 
Action: Mouse moved to (437, 486)
Screenshot: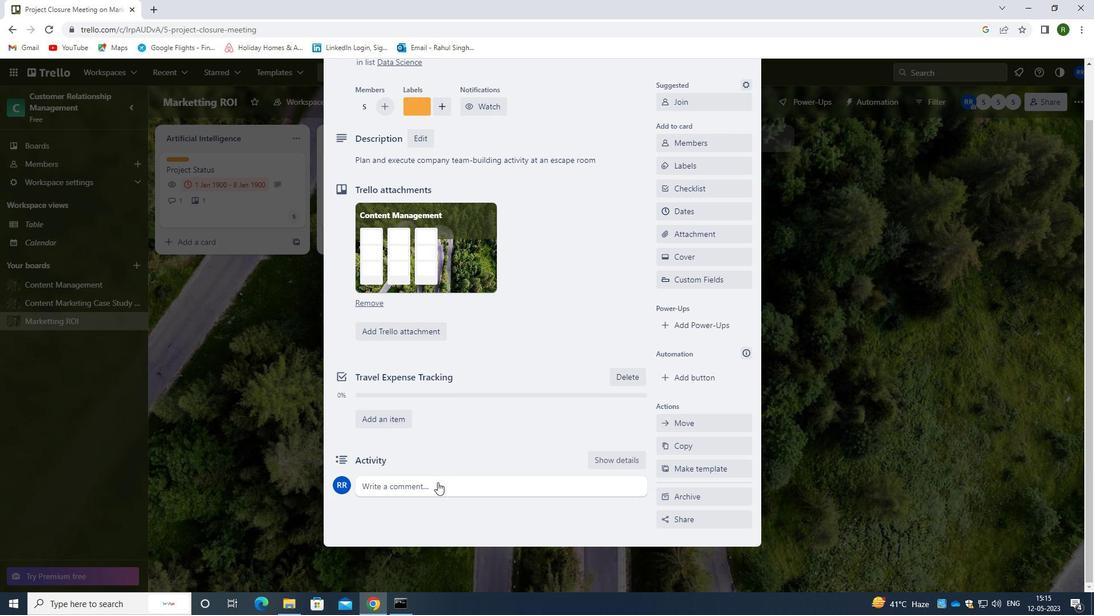 
Action: Mouse pressed left at (437, 486)
Screenshot: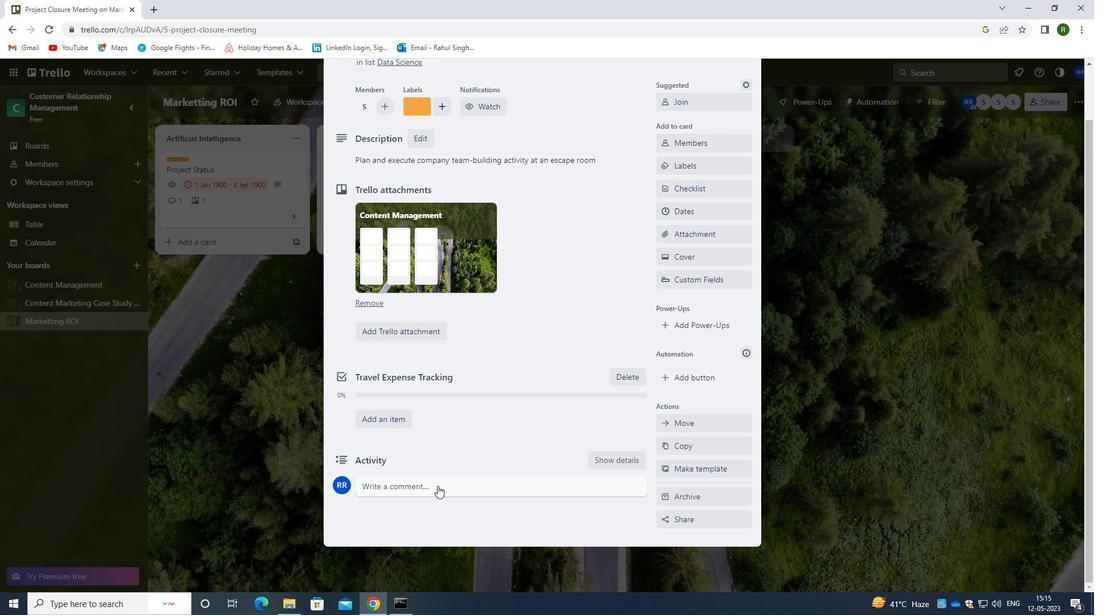 
Action: Mouse moved to (430, 515)
Screenshot: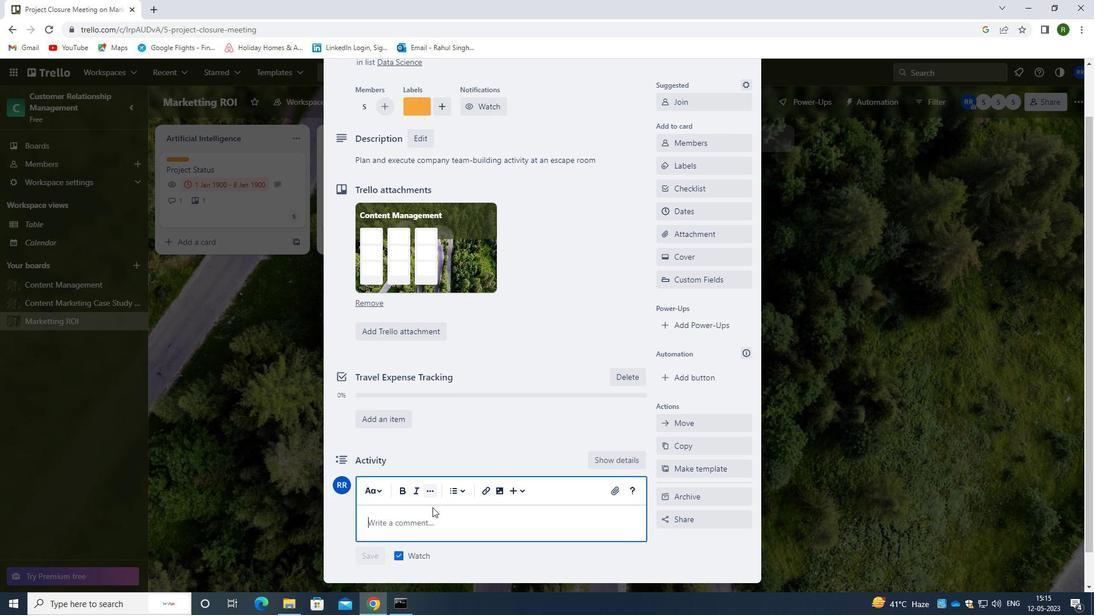 
Action: Mouse pressed left at (430, 515)
Screenshot: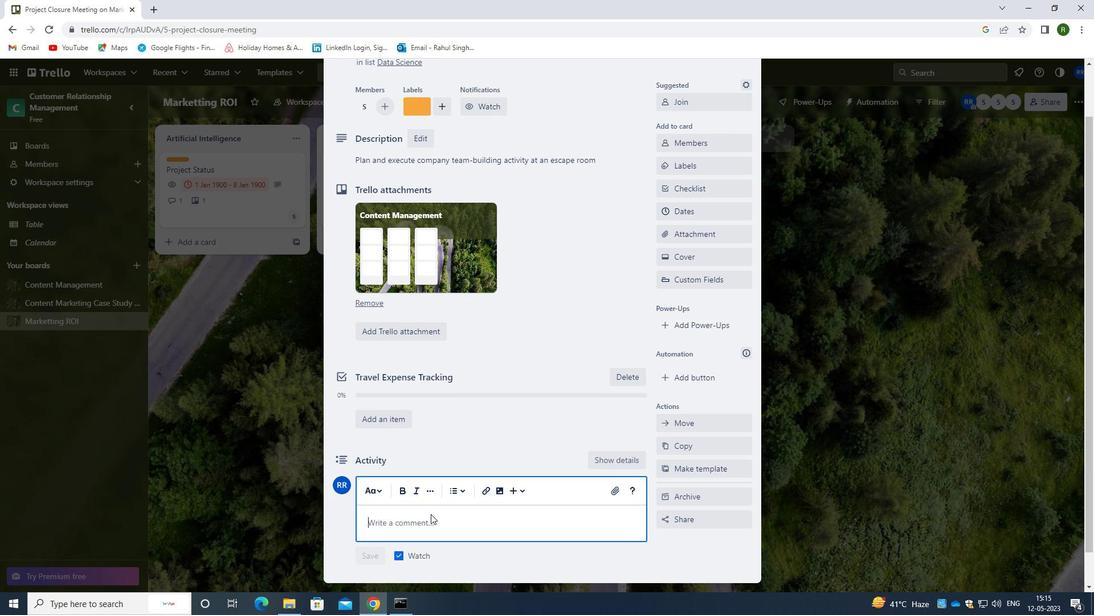 
Action: Mouse moved to (421, 515)
Screenshot: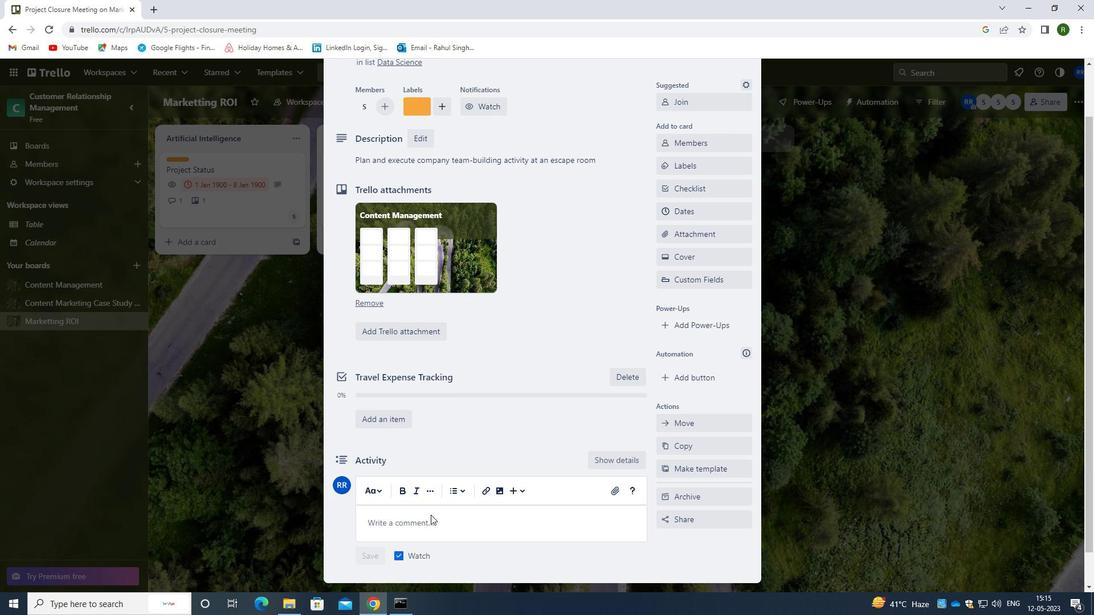
Action: Key pressed <Key.caps_lock>F<Key.backspace><Key.backspace>
Screenshot: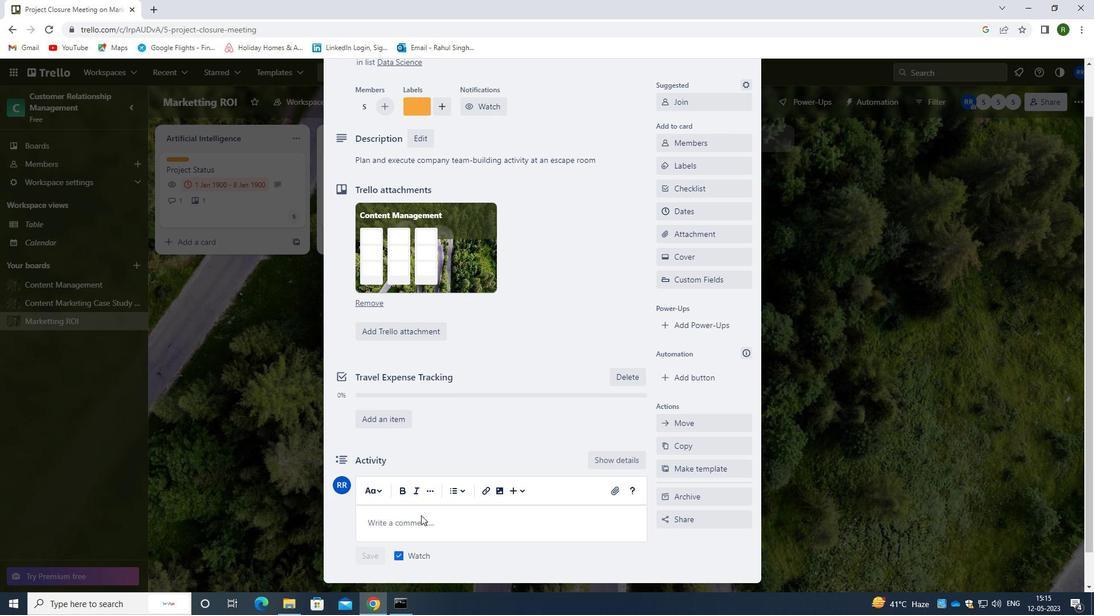 
Action: Mouse moved to (420, 521)
Screenshot: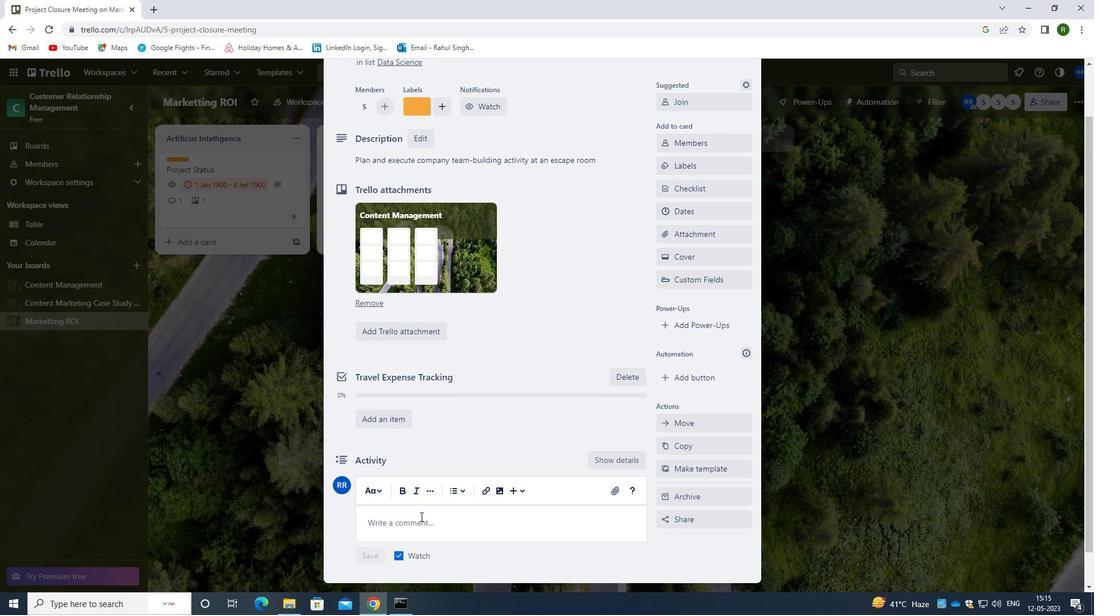 
Action: Mouse pressed left at (420, 521)
Screenshot: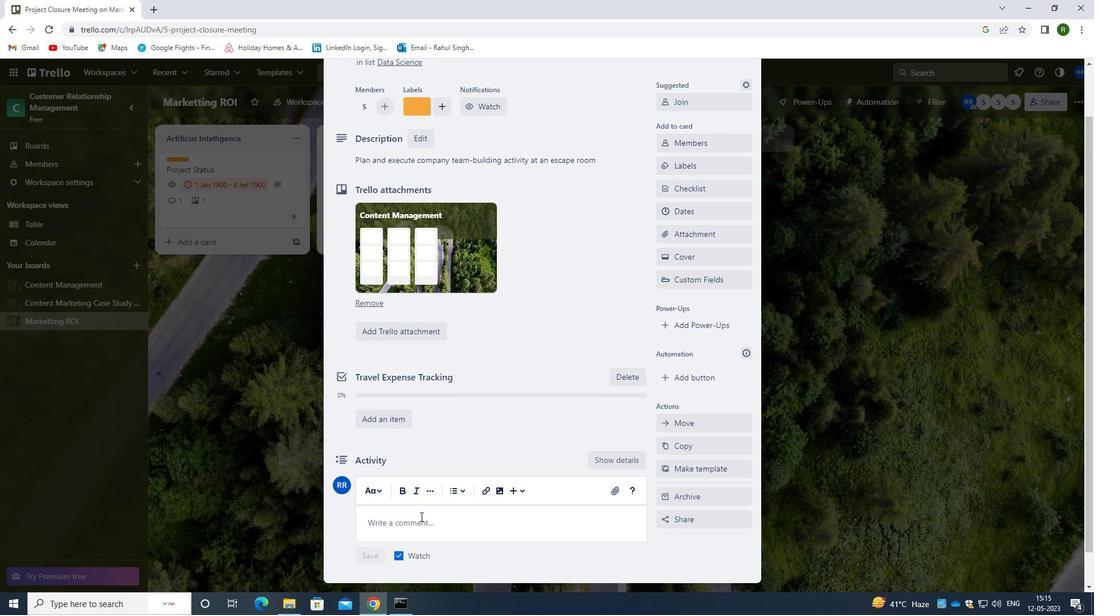
Action: Mouse moved to (420, 522)
Screenshot: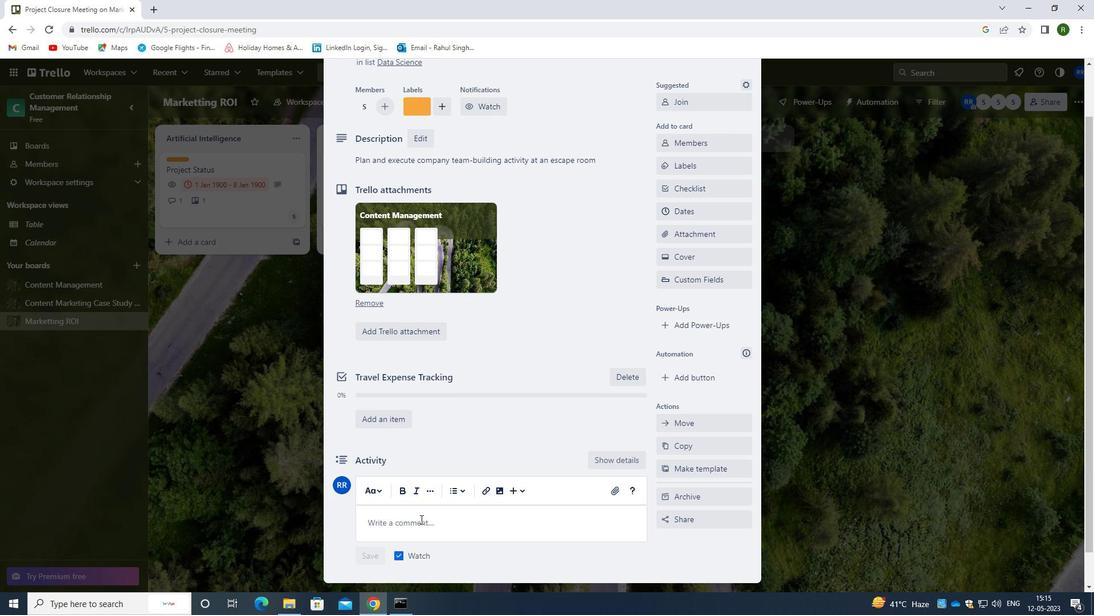 
Action: Key pressed <Key.caps_lock>g<Key.caps_lock><Key.backspace>g<Key.caps_lock>iven<Key.space>the<Key.space>potential<Key.space>impact<Key.space>of<Key.space>this<Key.space>task<Key.space>on<Key.space>our<Key.space>company<Key.space>bottom<Key.space>line,<Key.space>let<Key.space>us<Key.space>ensure<Key.space>that<Key.space>we<Key.space>approah<Key.backspace>a<Key.backspace>a<Key.backspace>v<Key.backspace>ch<Key.space>it<Key.space>with<Key.space>a<Key.space>focud<Key.backspace>s<Key.space>on<Key.space>efficiency<Key.space>and<Key.space>cost<Key.space><Key.backspace>-effectiveness.
Screenshot: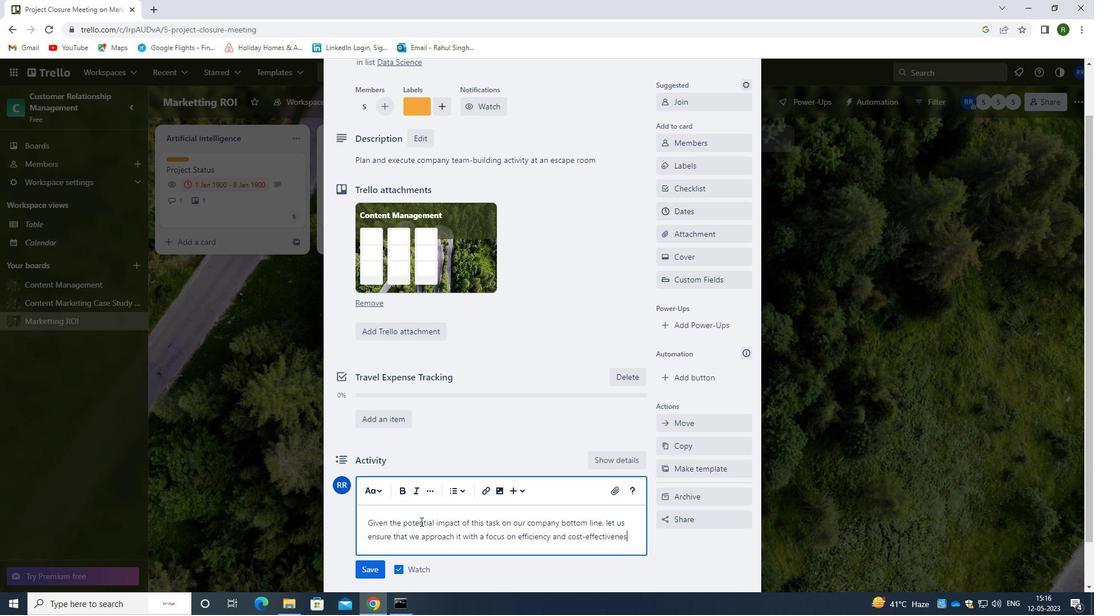 
Action: Mouse moved to (373, 572)
Screenshot: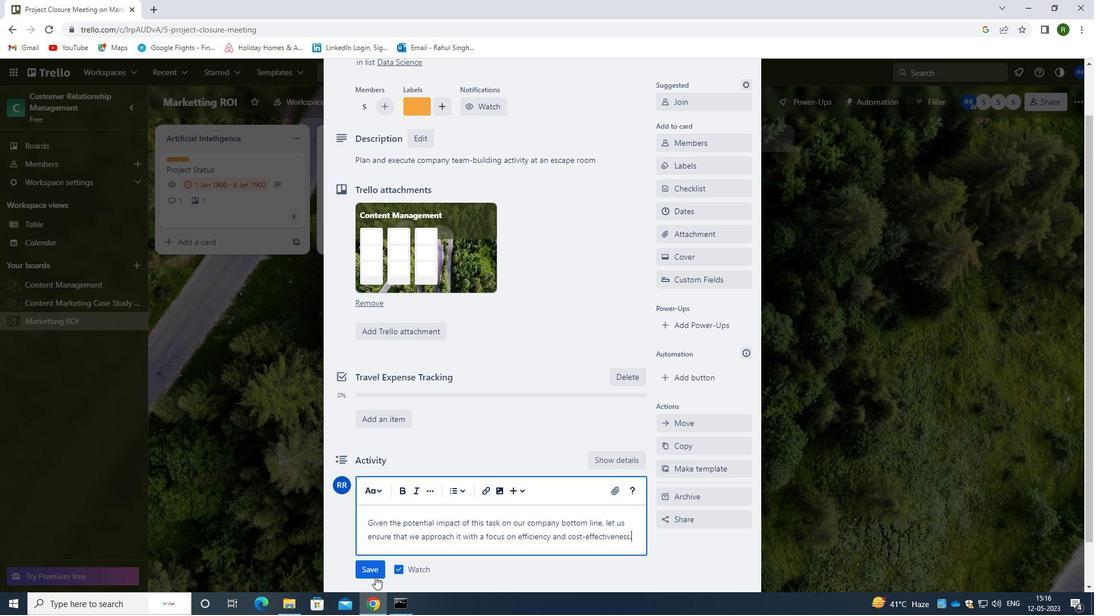 
Action: Mouse pressed left at (373, 572)
Screenshot: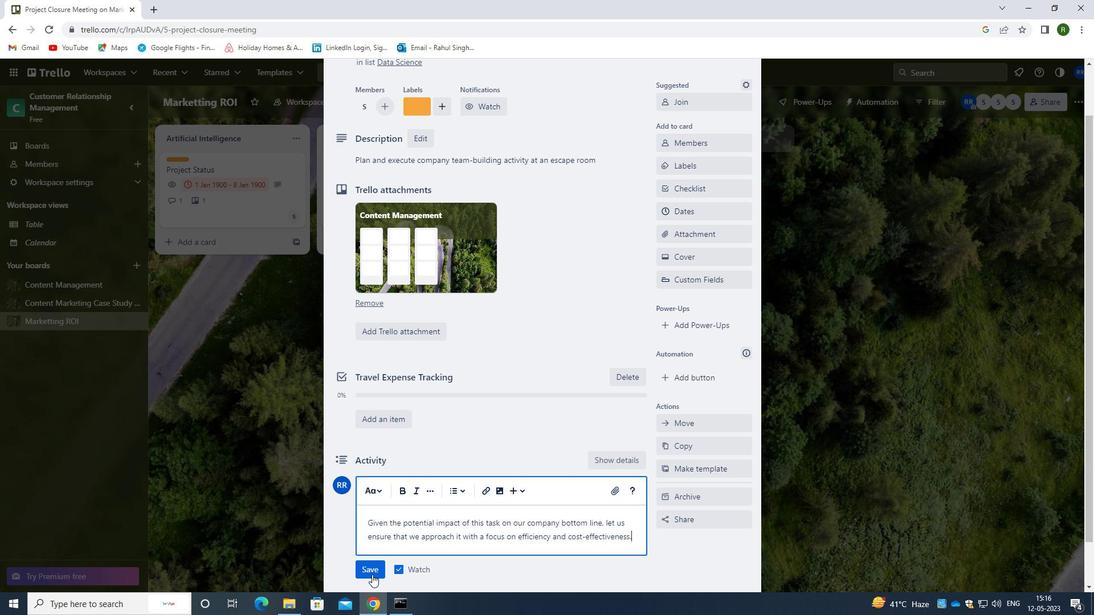 
Action: Mouse moved to (694, 217)
Screenshot: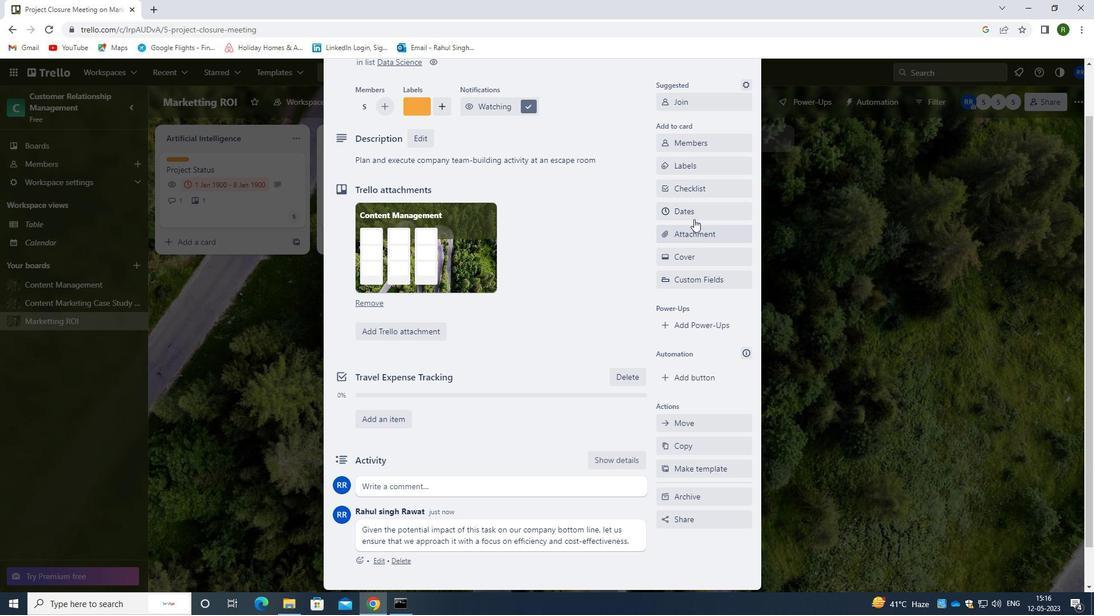 
Action: Mouse pressed left at (694, 217)
Screenshot: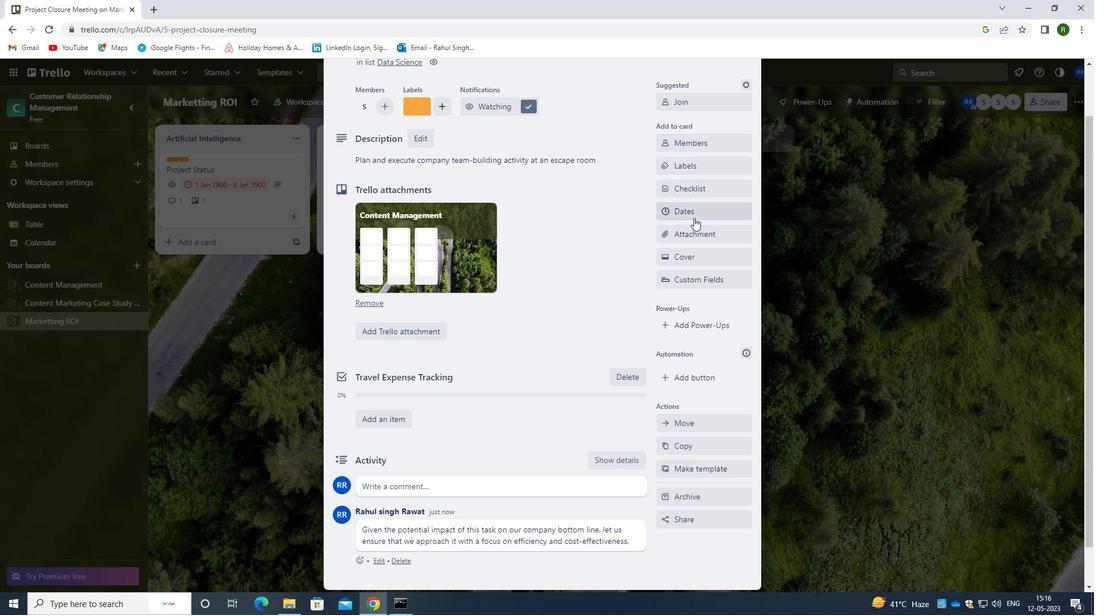 
Action: Mouse moved to (666, 304)
Screenshot: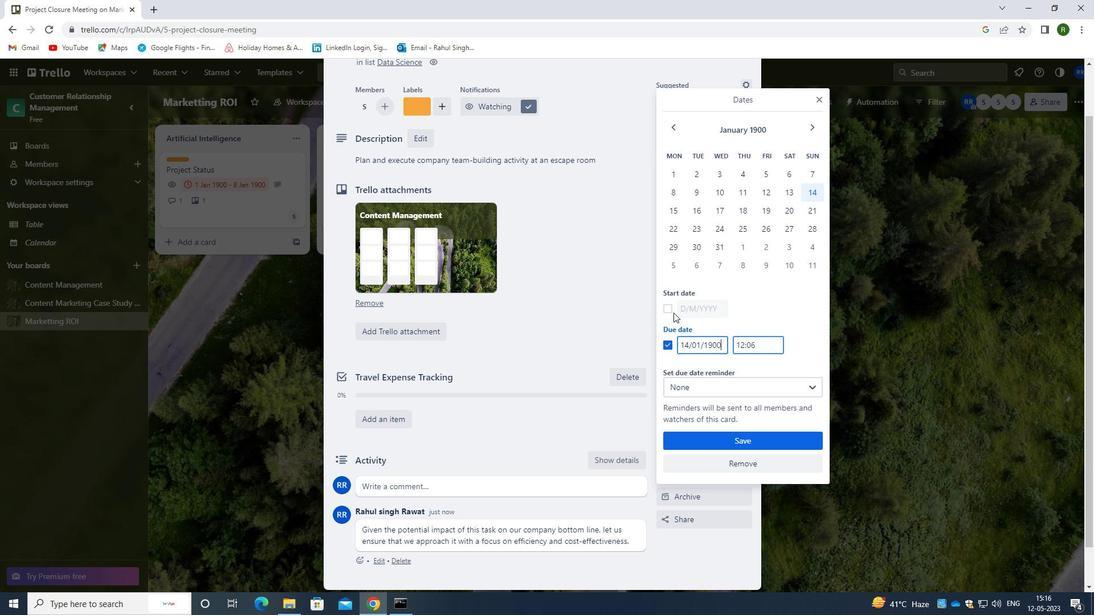 
Action: Mouse pressed left at (666, 304)
Screenshot: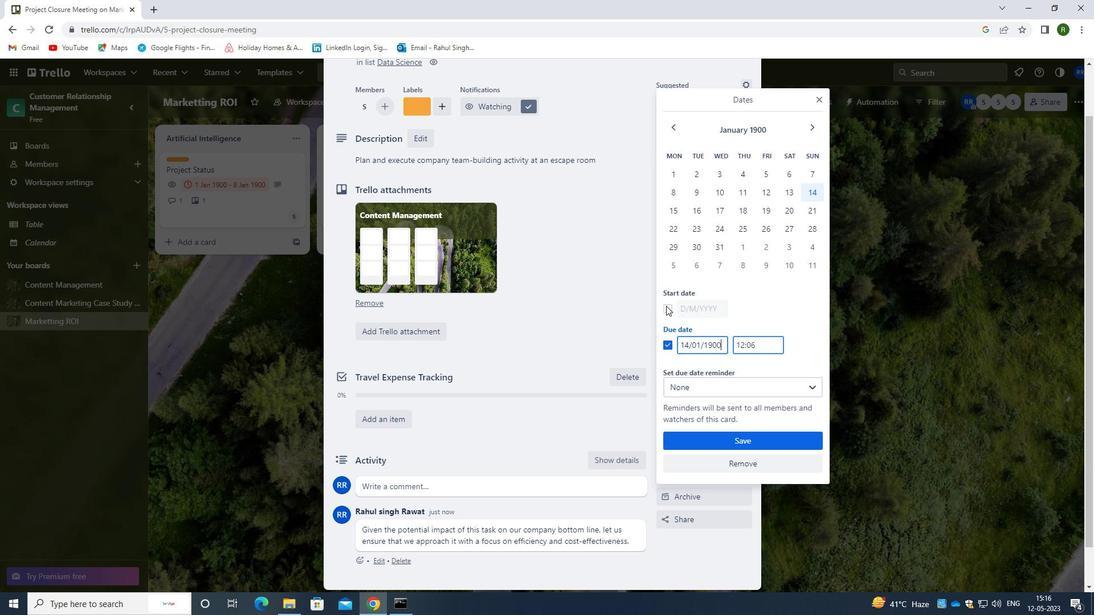 
Action: Mouse moved to (721, 308)
Screenshot: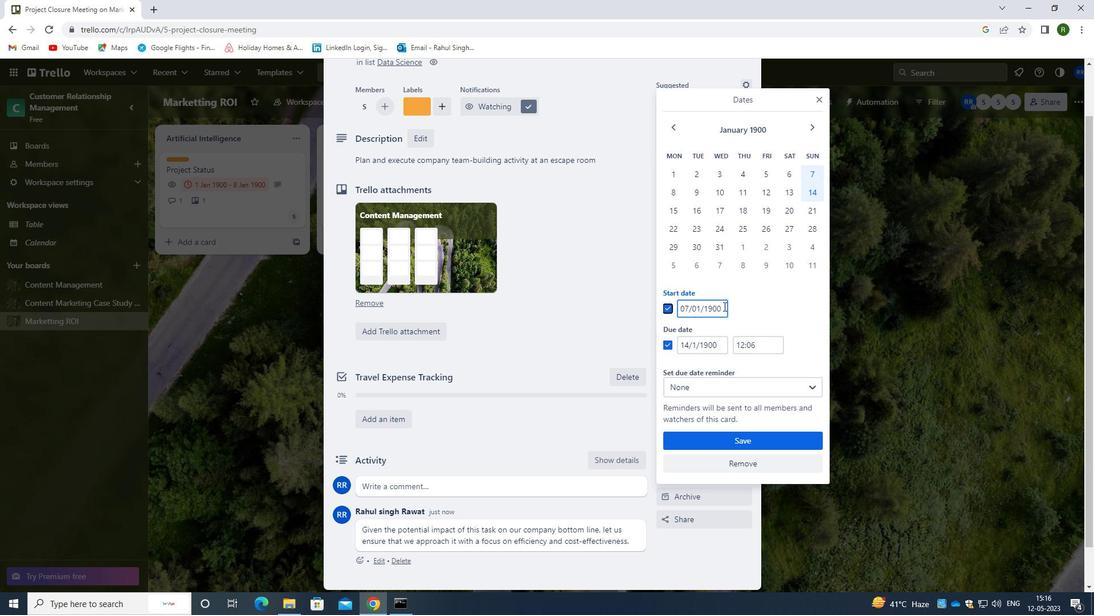 
Action: Mouse pressed left at (721, 308)
Screenshot: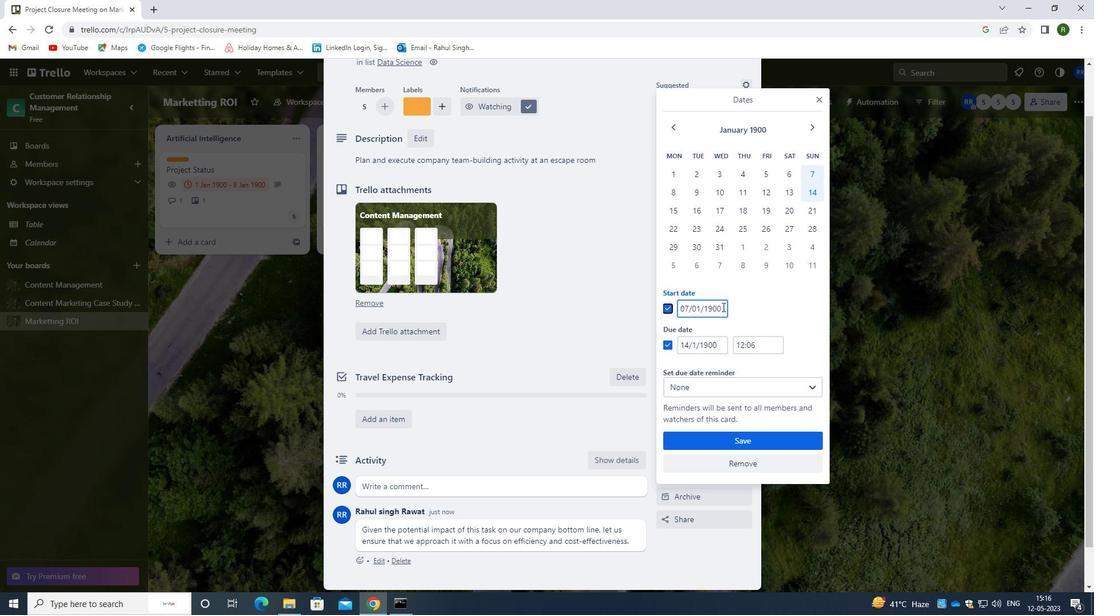 
Action: Mouse moved to (678, 307)
Screenshot: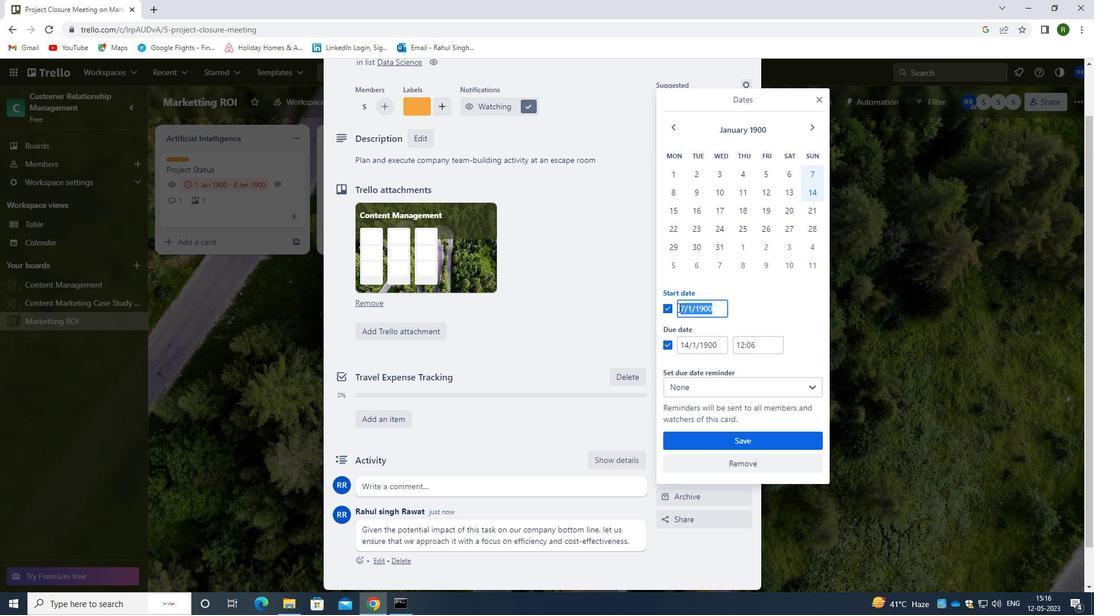 
Action: Key pressed <Key.backspace>07
Screenshot: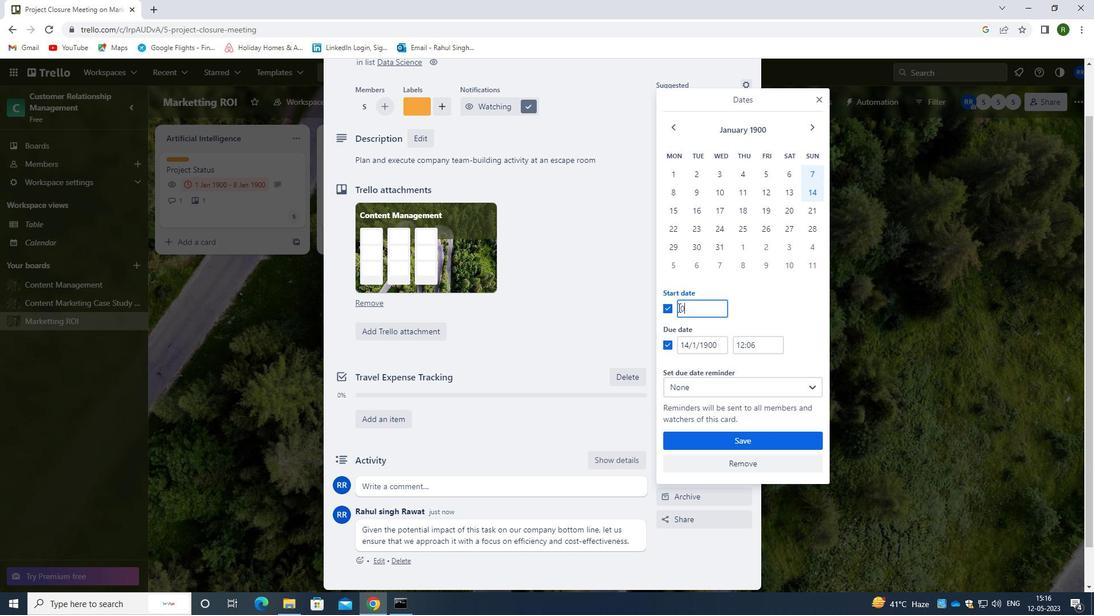 
Action: Mouse moved to (702, 318)
Screenshot: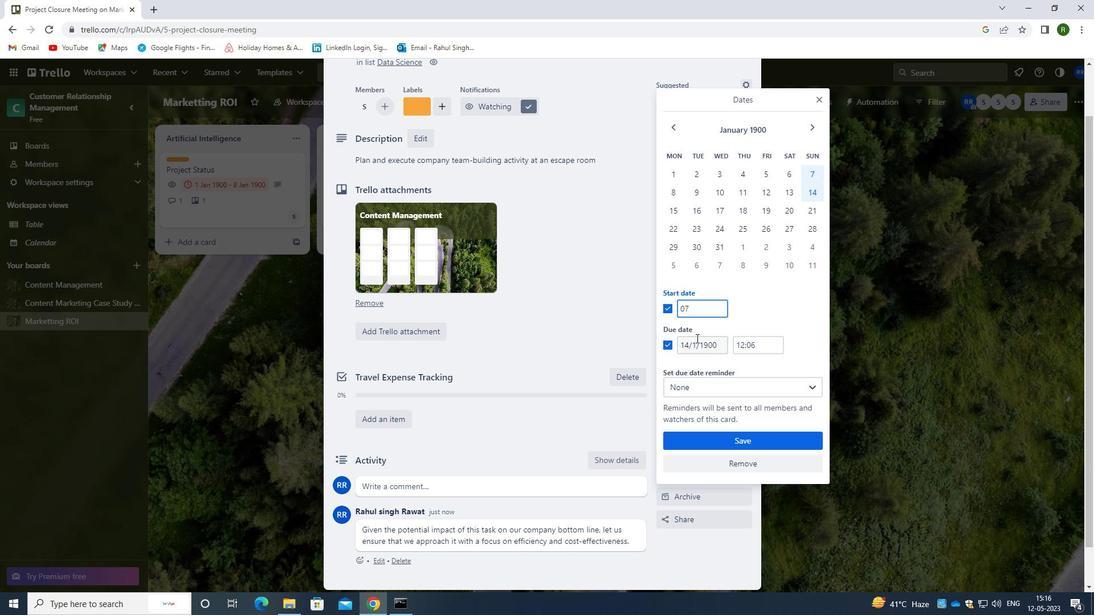 
Action: Key pressed /01/1900
Screenshot: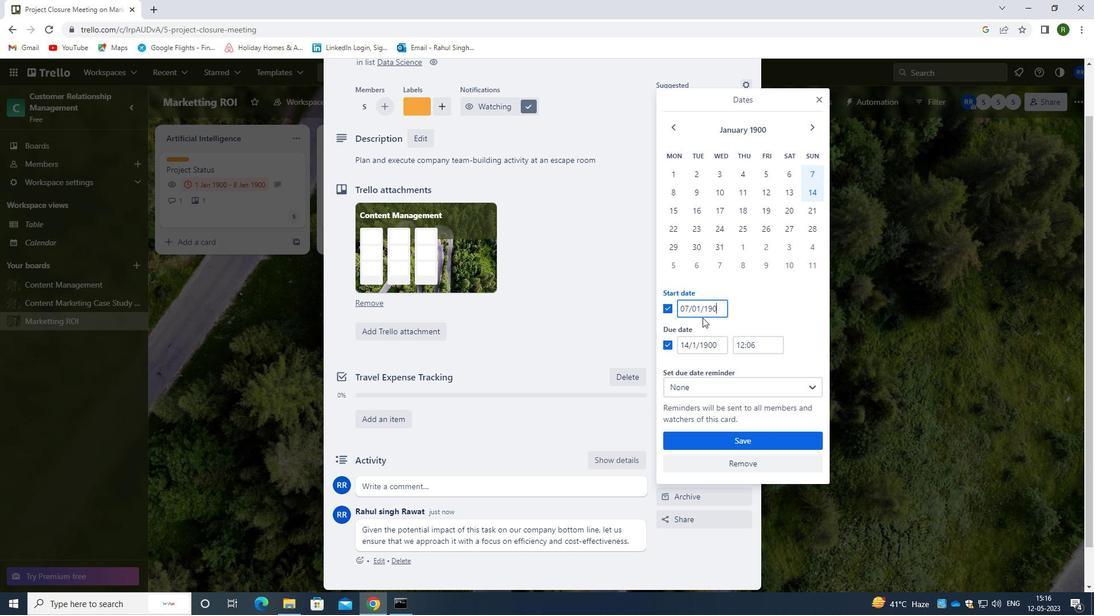
Action: Mouse moved to (719, 346)
Screenshot: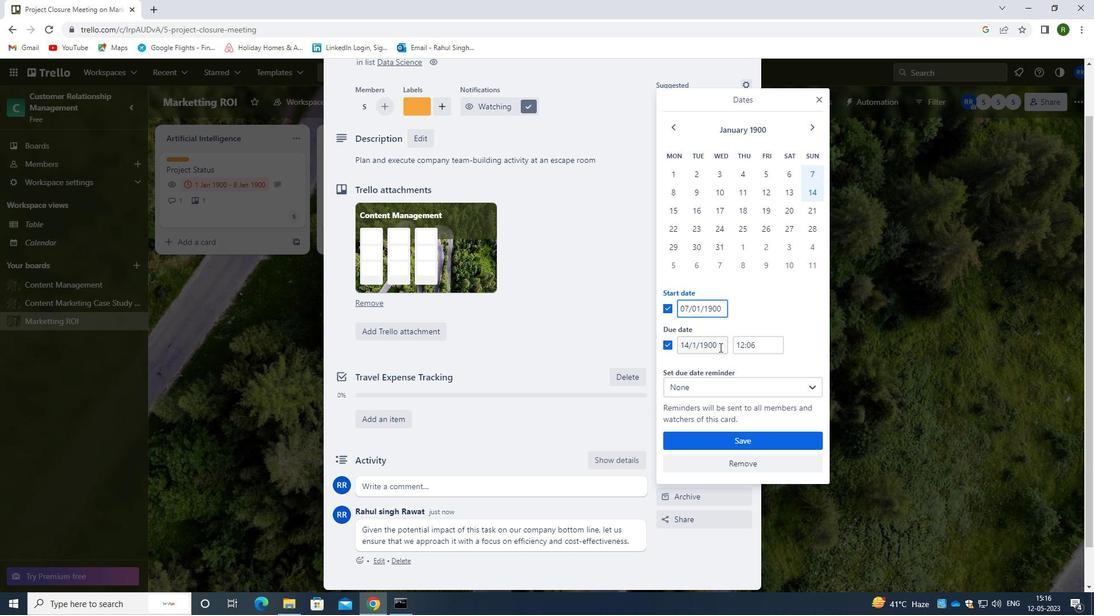 
Action: Mouse pressed left at (719, 346)
Screenshot: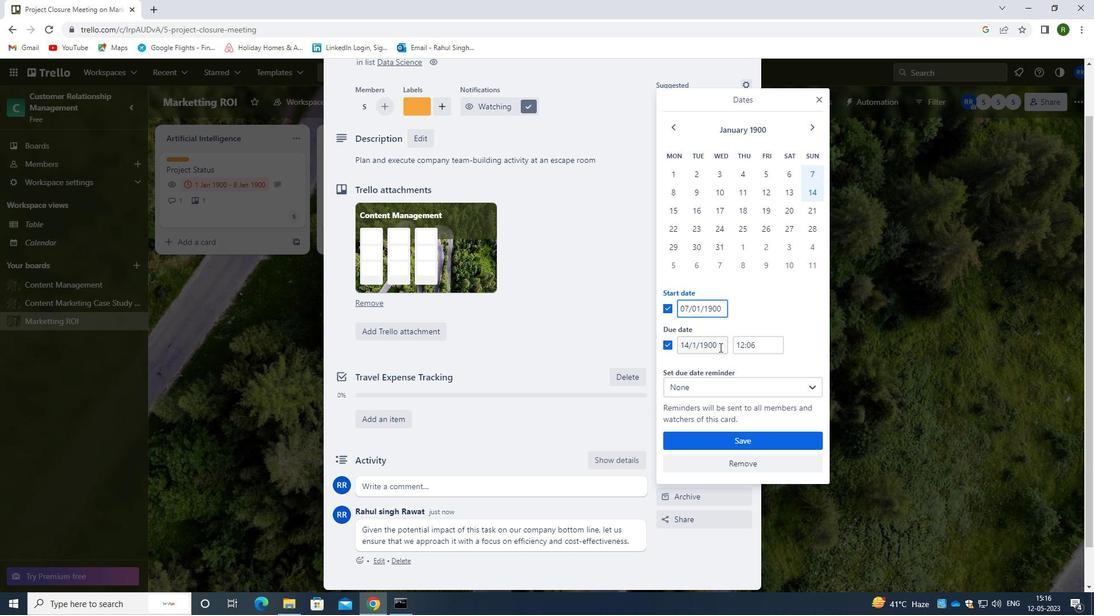 
Action: Mouse moved to (673, 351)
Screenshot: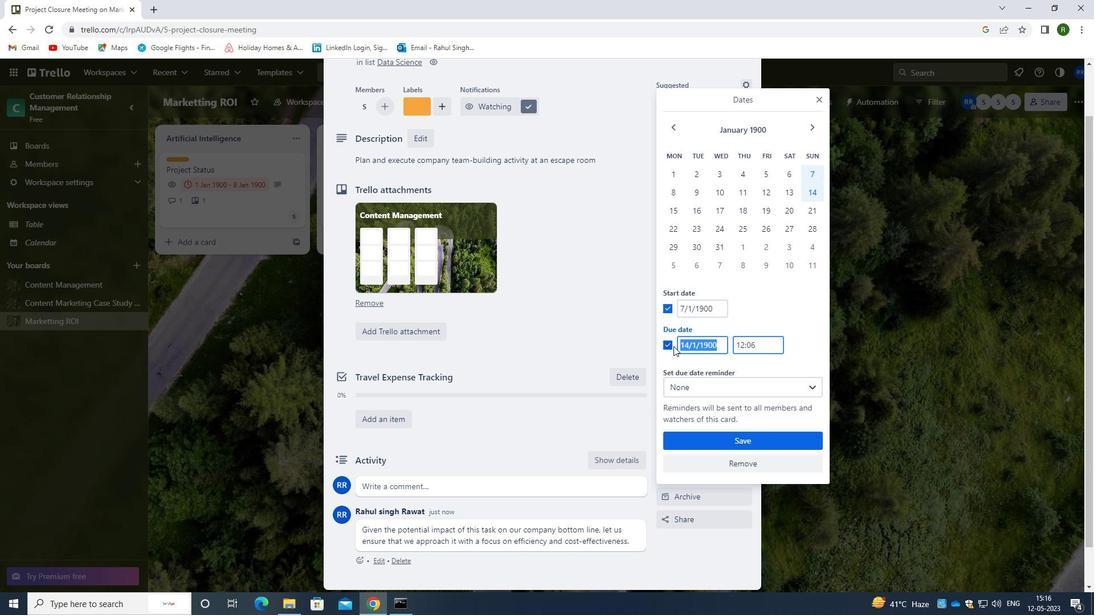 
Action: Key pressed <Key.backspace>14/01/1900
Screenshot: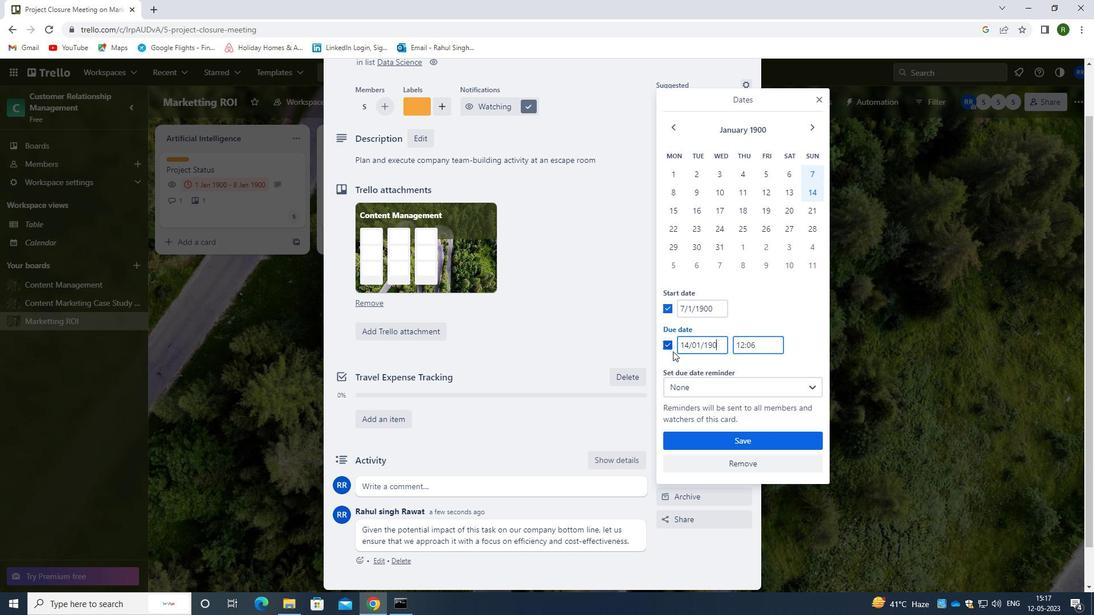 
Action: Mouse moved to (738, 437)
Screenshot: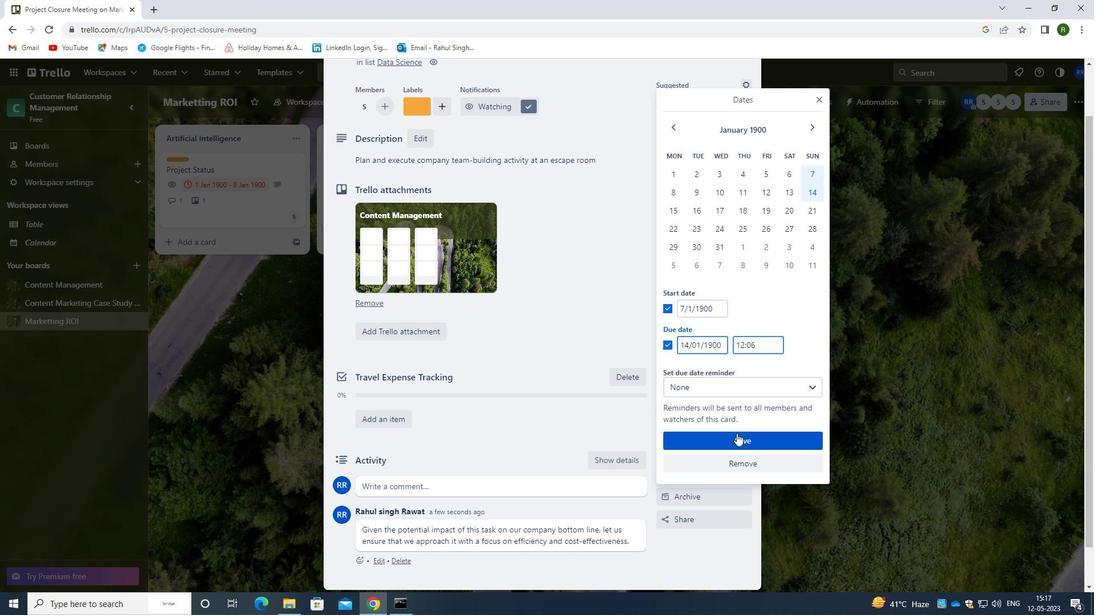 
Action: Mouse pressed left at (738, 437)
Screenshot: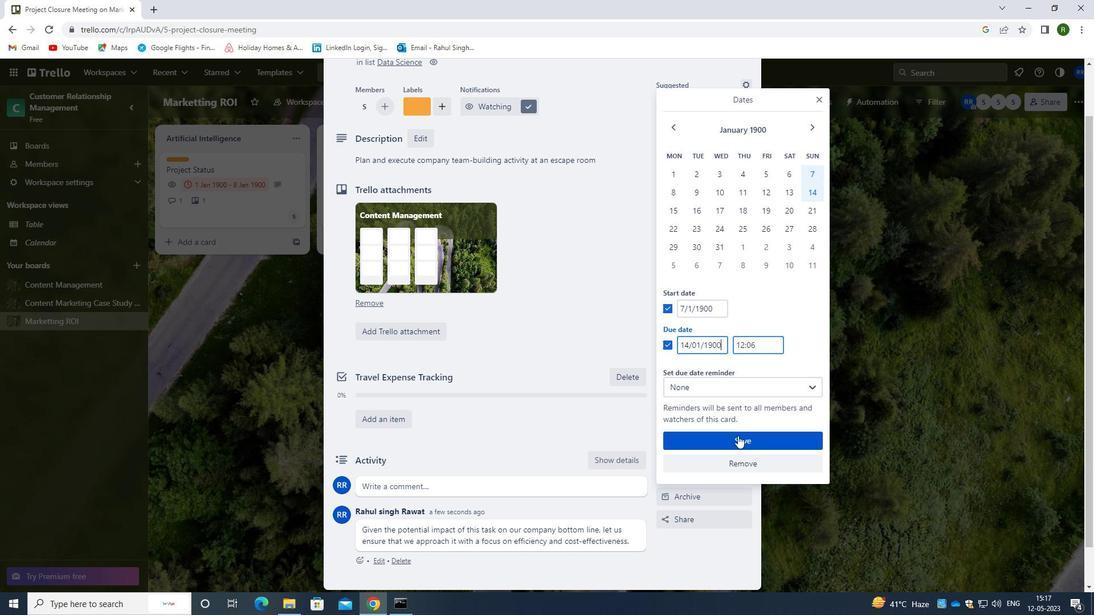 
Action: Mouse moved to (822, 373)
Screenshot: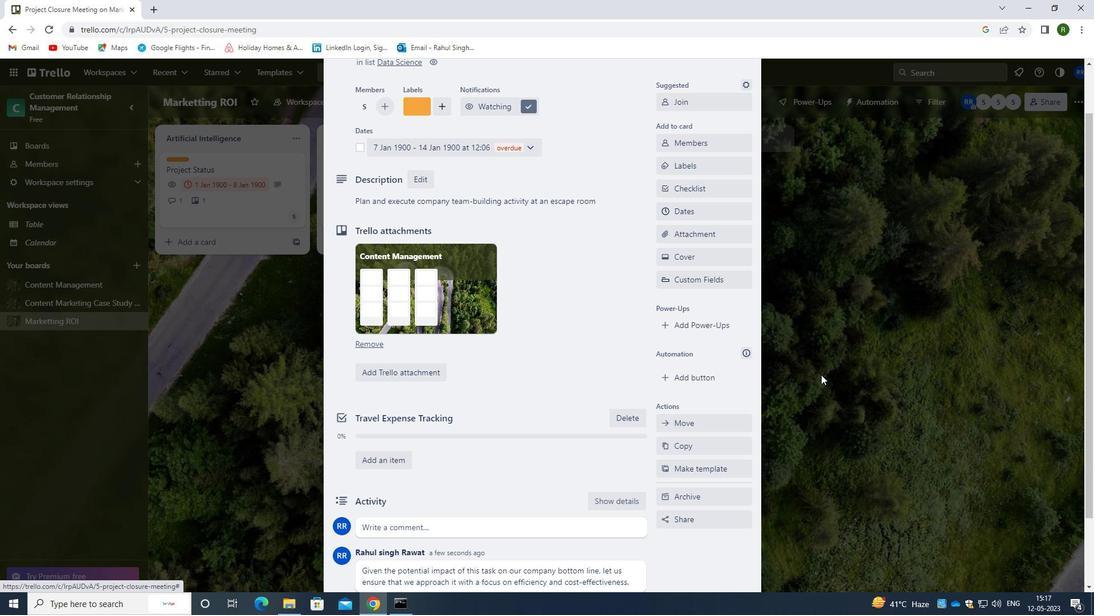 
